 Task: Find connections with filter location Fengkou with filter topic #DigitalMarketingwith filter profile language English with filter current company LawSikho with filter school Dayananda Sagar College of Engineering, BANGALORE with filter industry Higher Education with filter service category Financial Accounting with filter keywords title Life Coach
Action: Mouse moved to (531, 43)
Screenshot: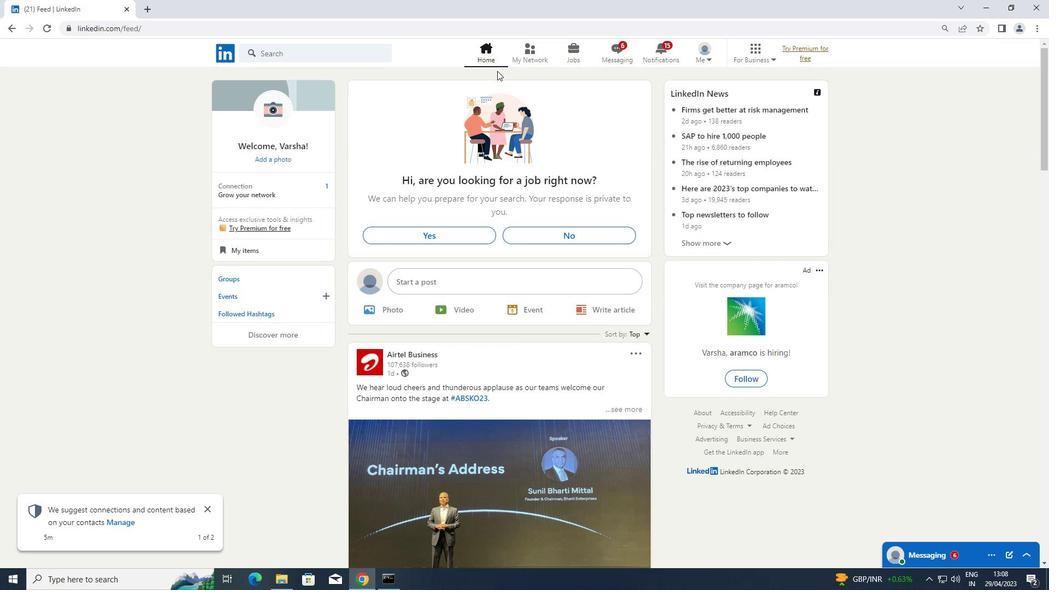 
Action: Mouse pressed left at (531, 43)
Screenshot: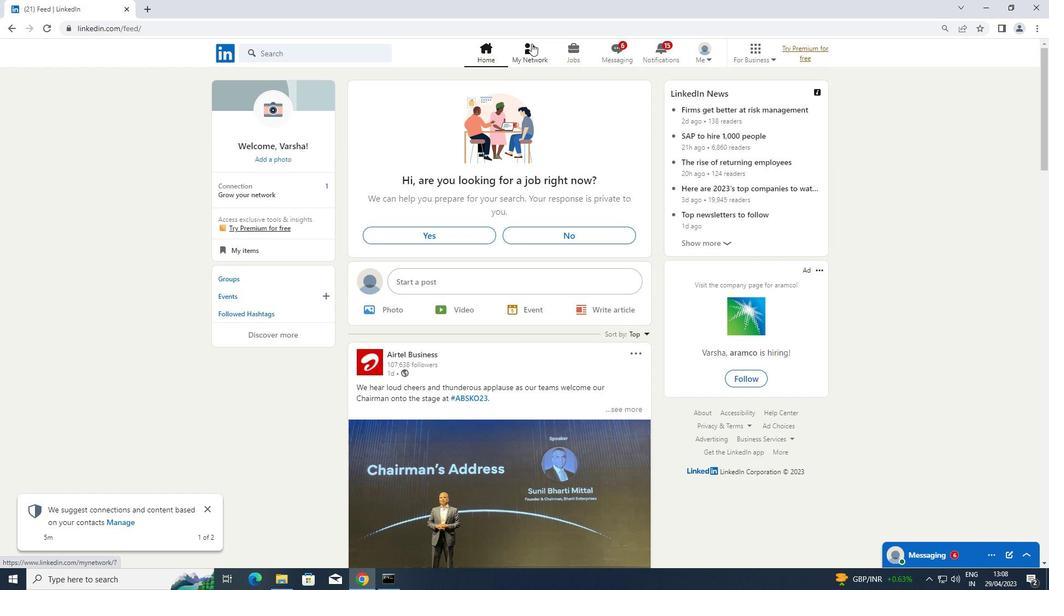 
Action: Mouse moved to (267, 114)
Screenshot: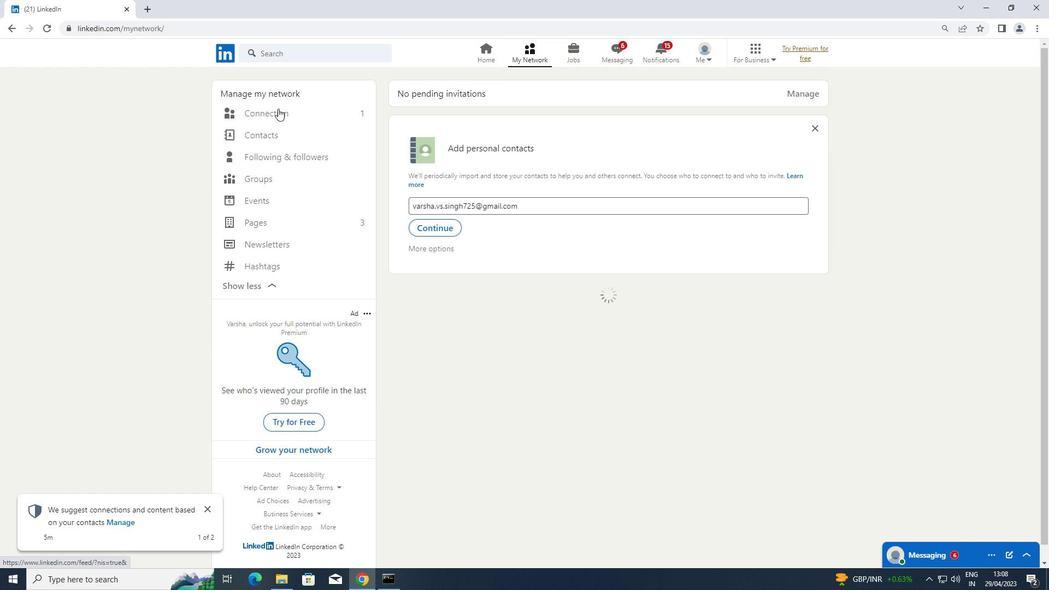 
Action: Mouse pressed left at (267, 114)
Screenshot: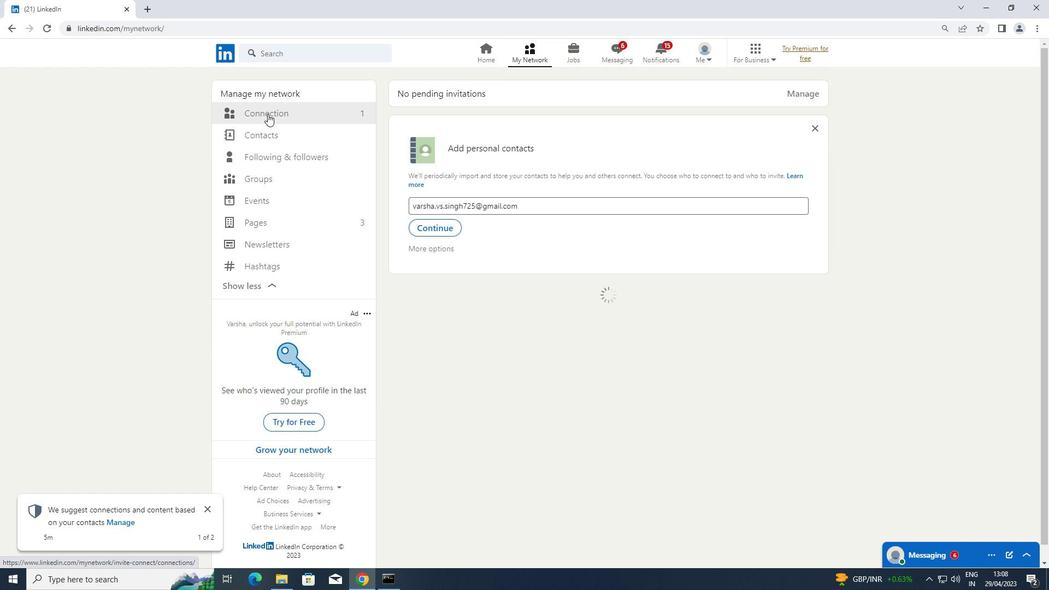 
Action: Mouse moved to (587, 114)
Screenshot: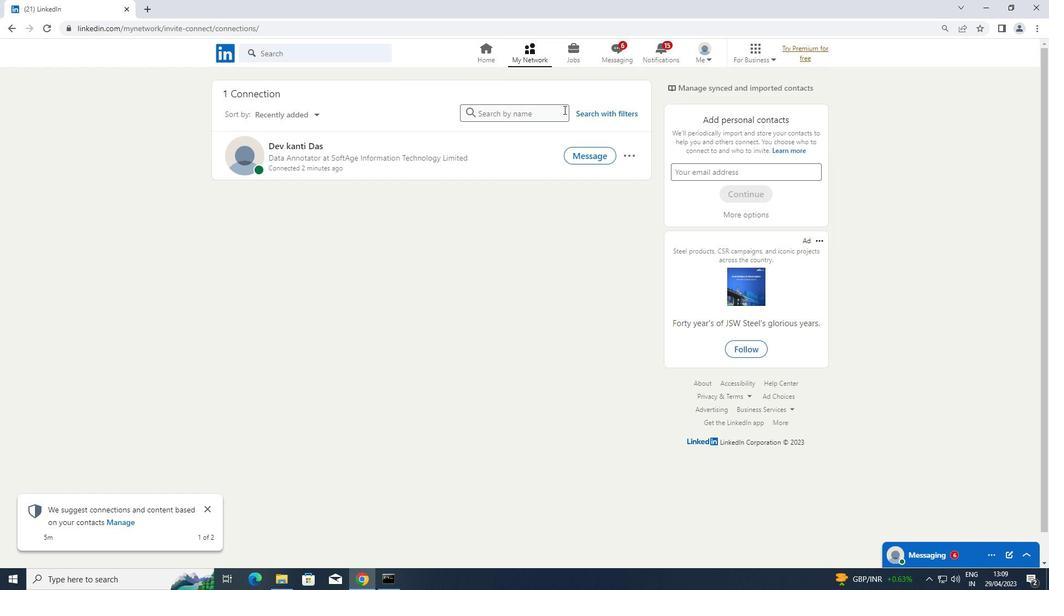 
Action: Mouse pressed left at (587, 114)
Screenshot: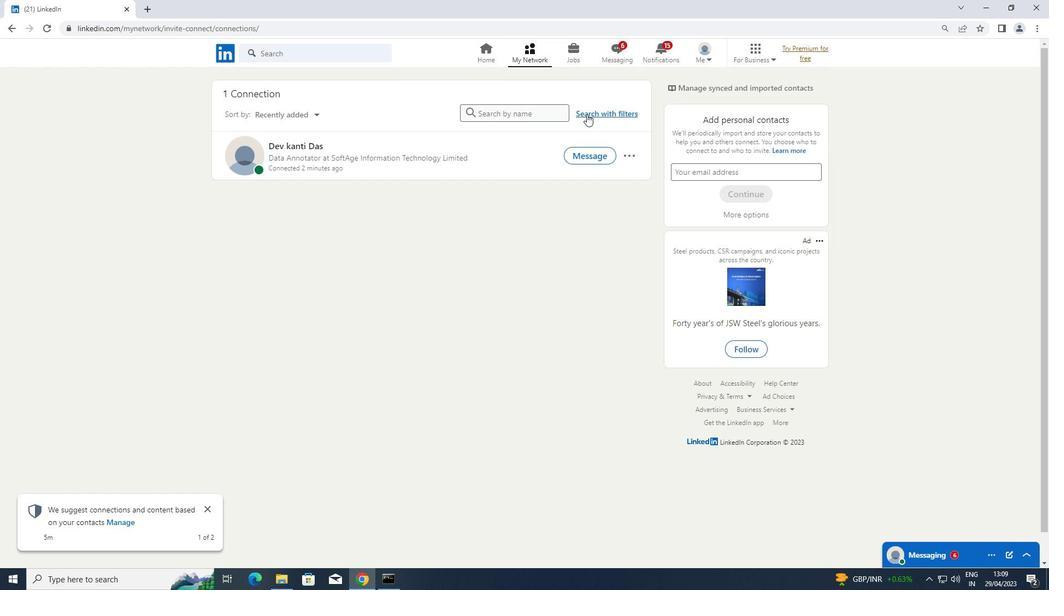 
Action: Mouse moved to (557, 81)
Screenshot: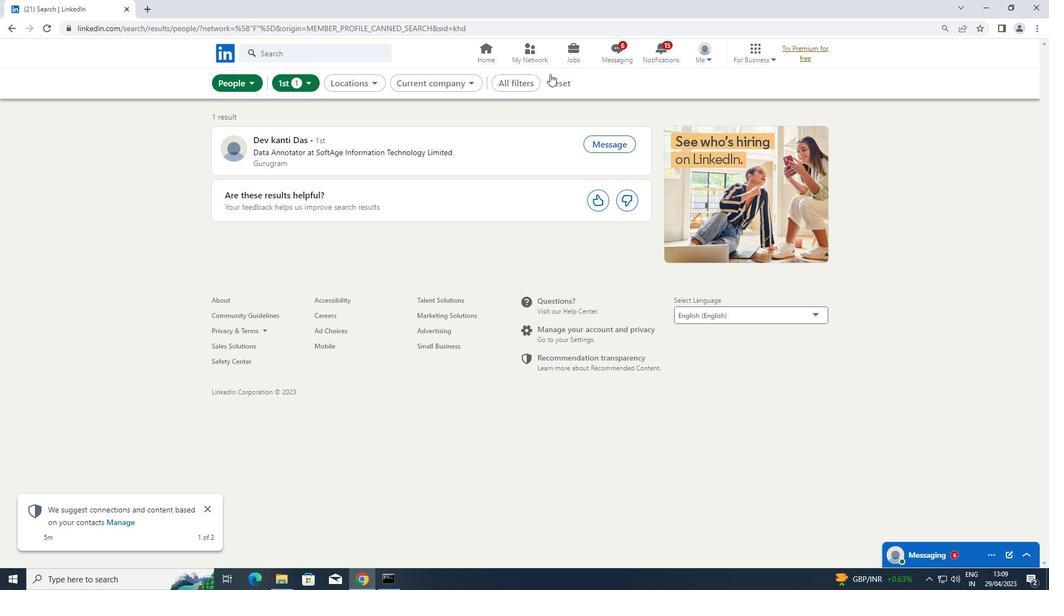 
Action: Mouse pressed left at (557, 81)
Screenshot: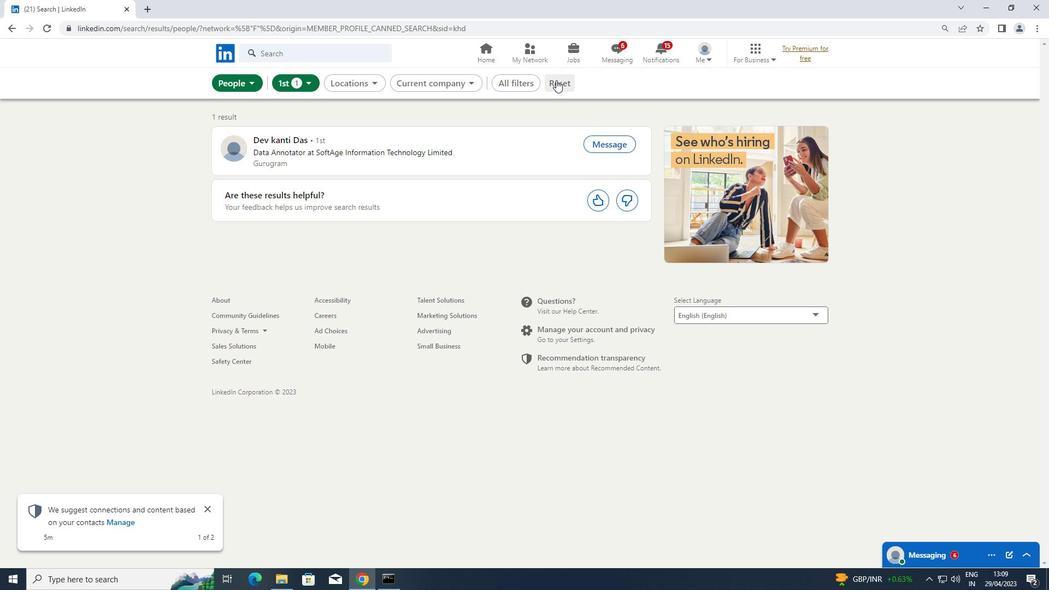 
Action: Mouse moved to (533, 84)
Screenshot: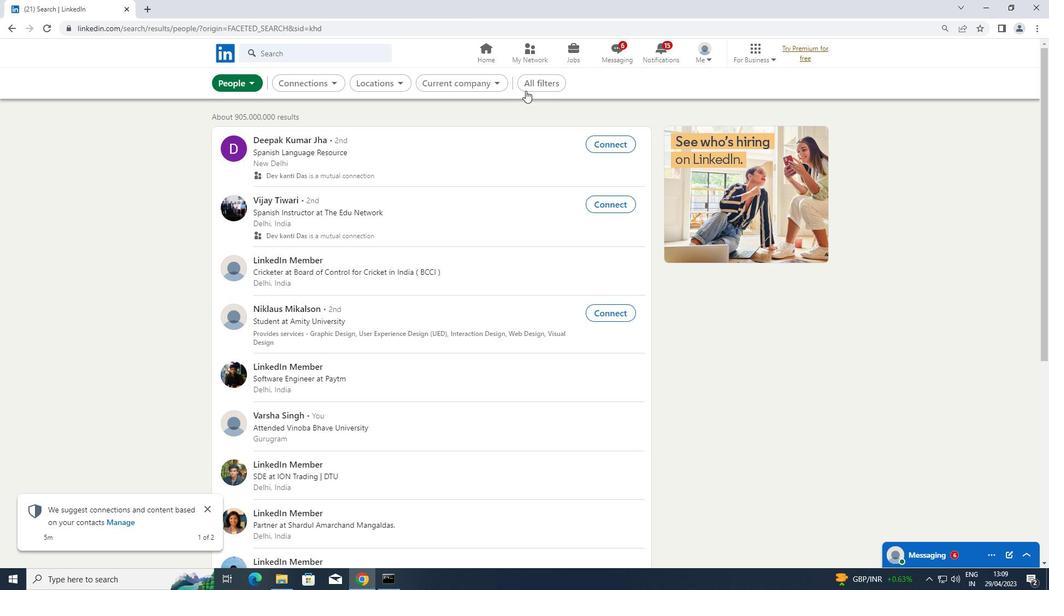
Action: Mouse pressed left at (533, 84)
Screenshot: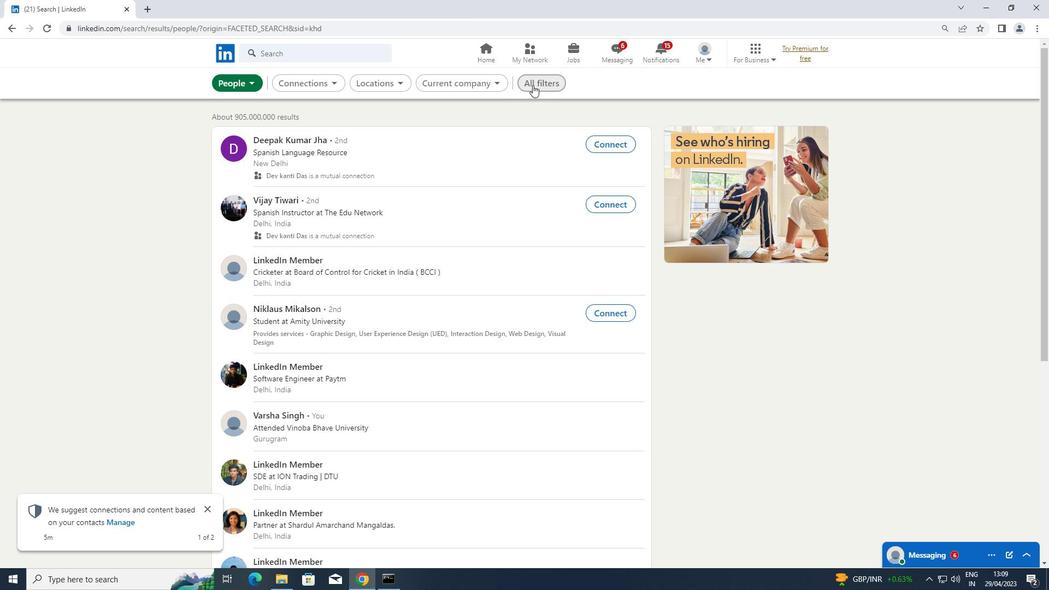 
Action: Mouse moved to (831, 240)
Screenshot: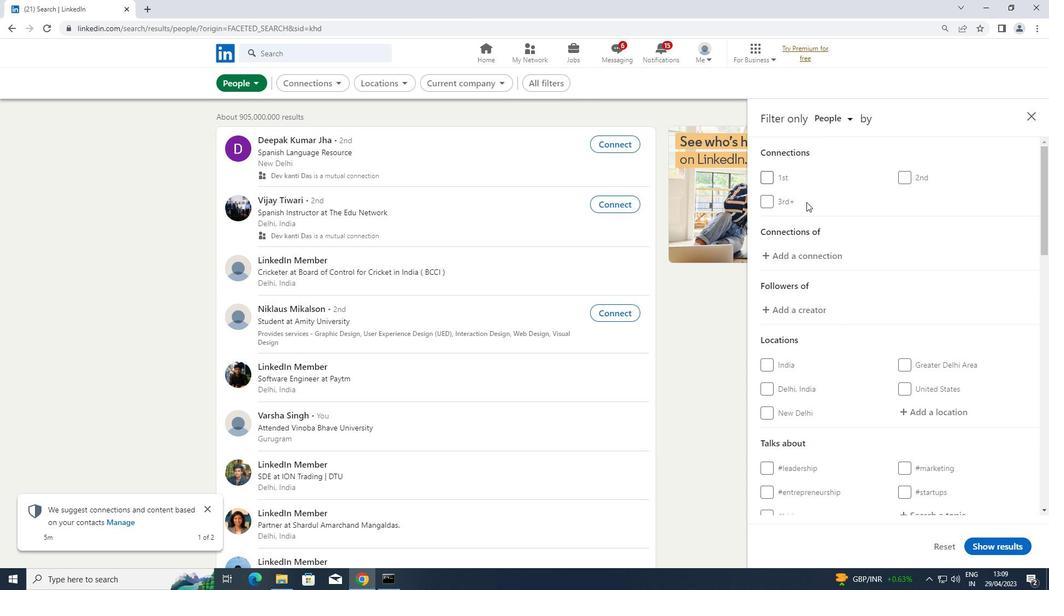 
Action: Mouse scrolled (831, 240) with delta (0, 0)
Screenshot: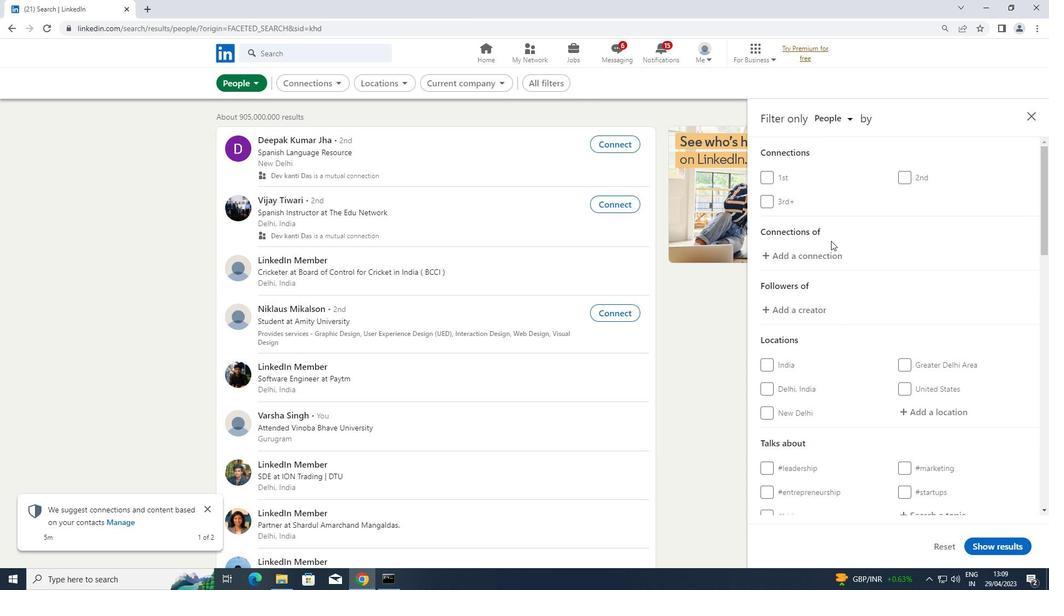 
Action: Mouse moved to (924, 357)
Screenshot: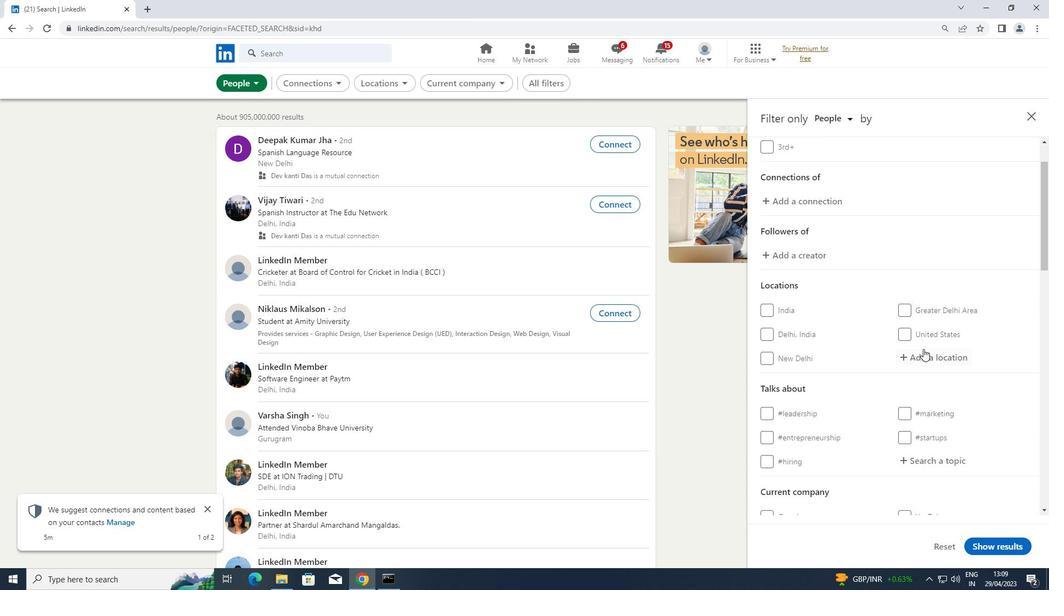 
Action: Mouse pressed left at (924, 357)
Screenshot: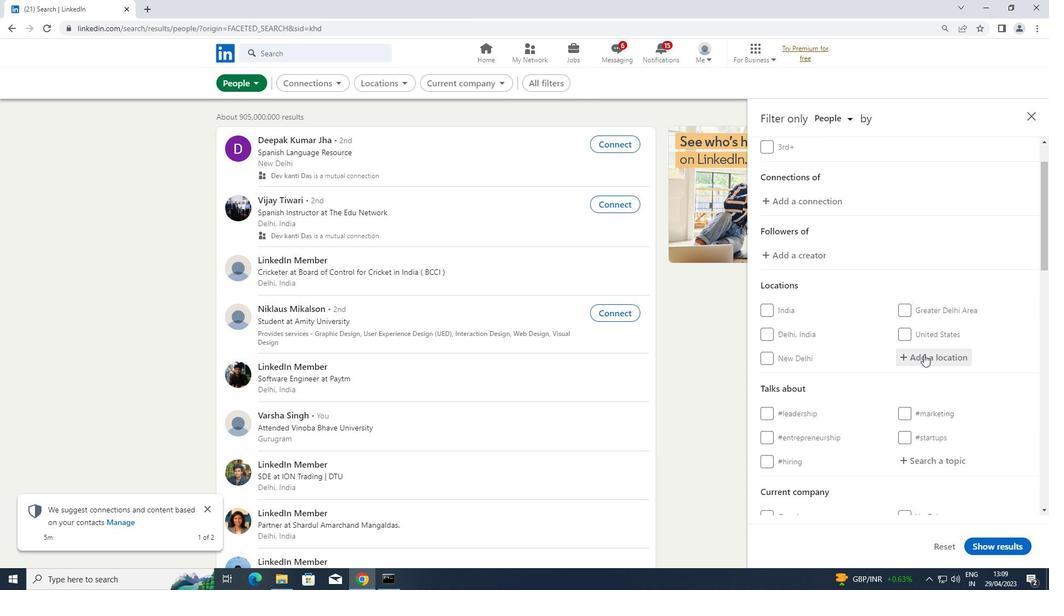 
Action: Key pressed <Key.shift>FENGKOU
Screenshot: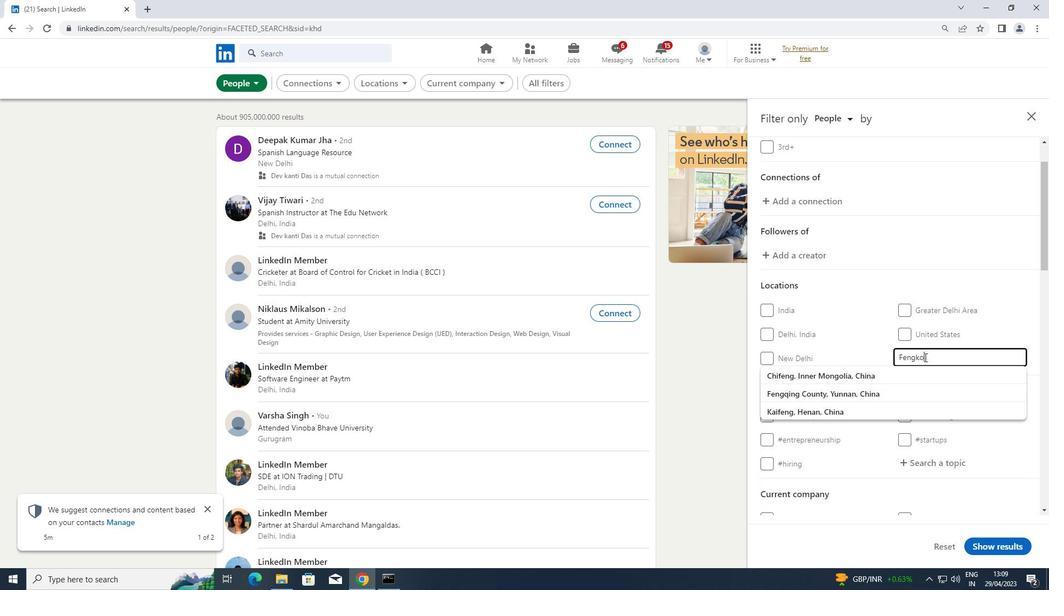 
Action: Mouse moved to (853, 366)
Screenshot: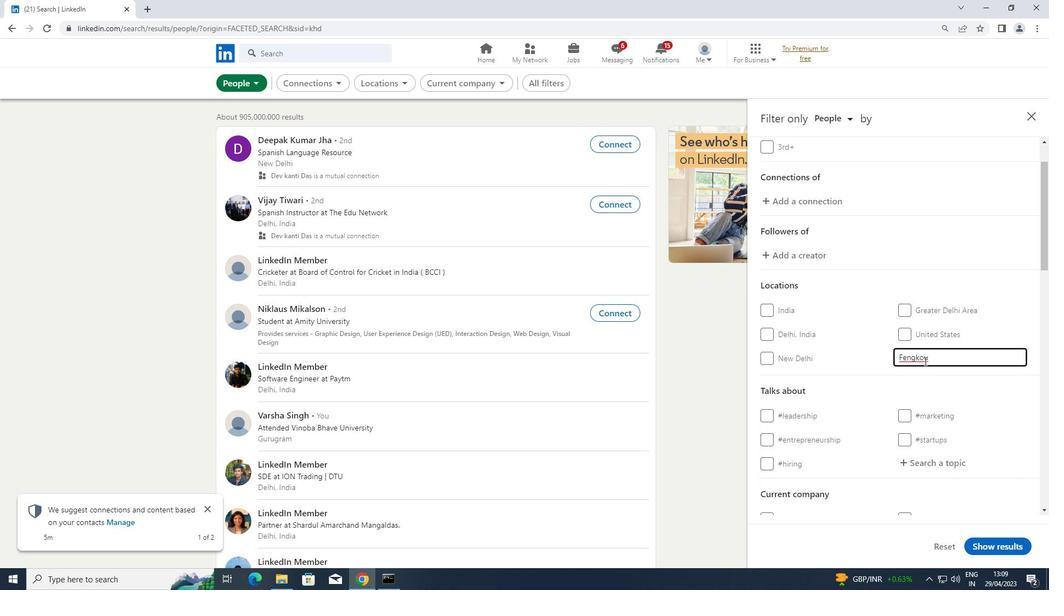
Action: Key pressed <Key.enter>
Screenshot: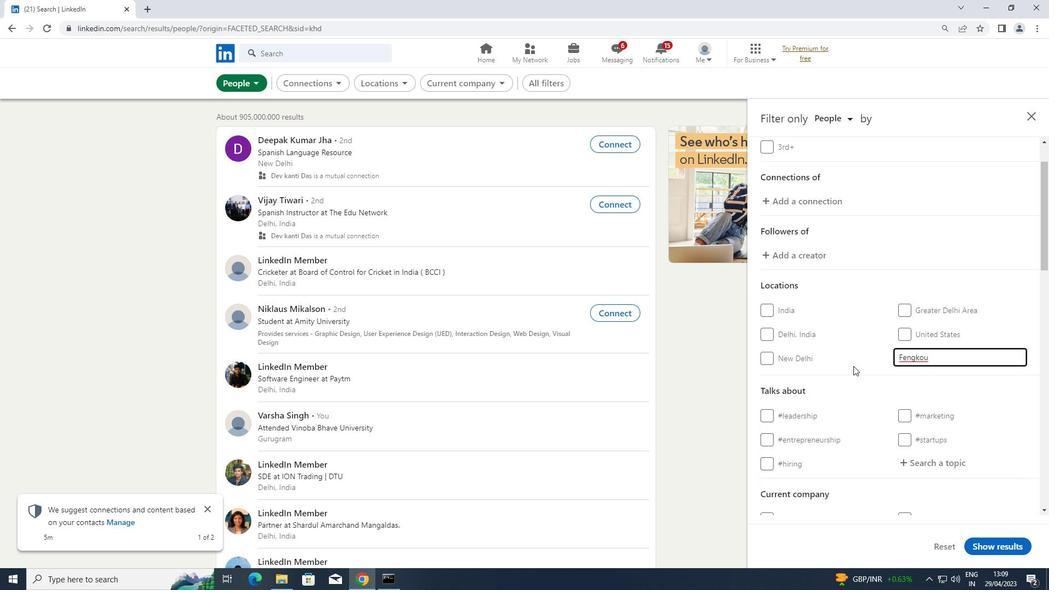 
Action: Mouse scrolled (853, 365) with delta (0, 0)
Screenshot: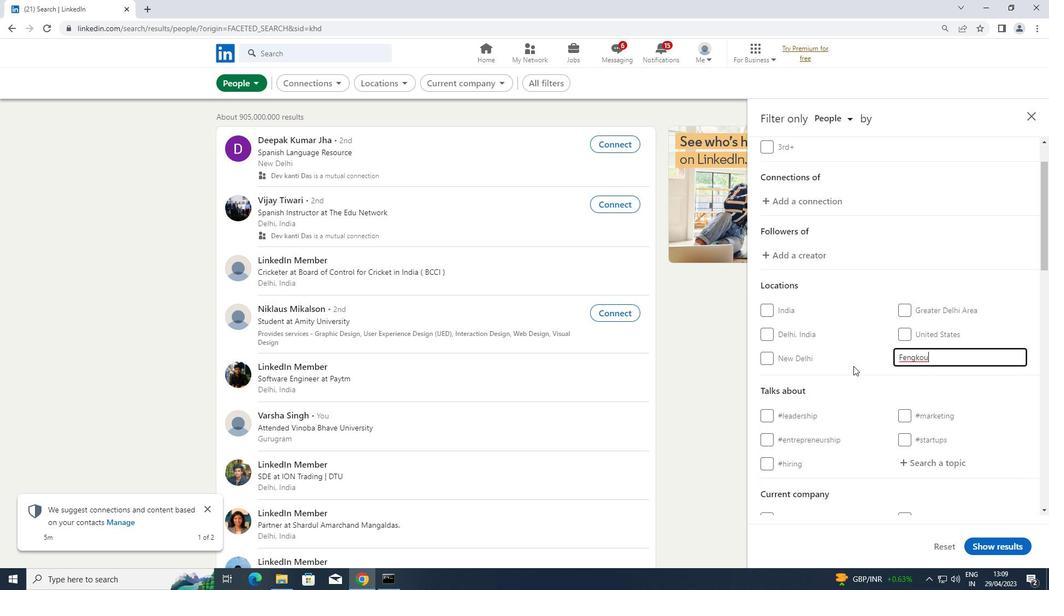 
Action: Mouse scrolled (853, 365) with delta (0, 0)
Screenshot: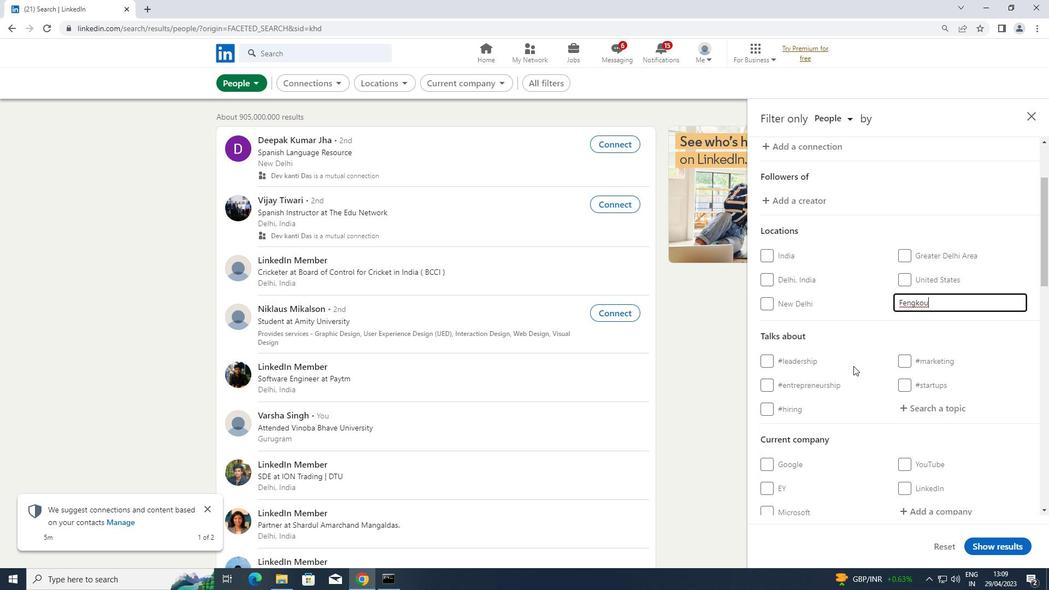 
Action: Mouse scrolled (853, 365) with delta (0, 0)
Screenshot: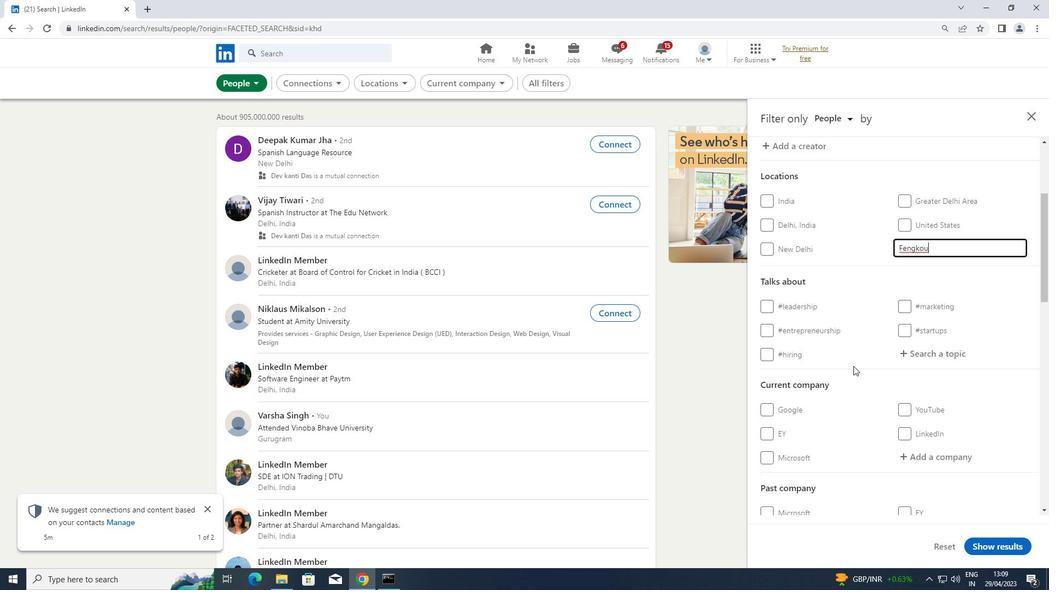 
Action: Mouse scrolled (853, 365) with delta (0, 0)
Screenshot: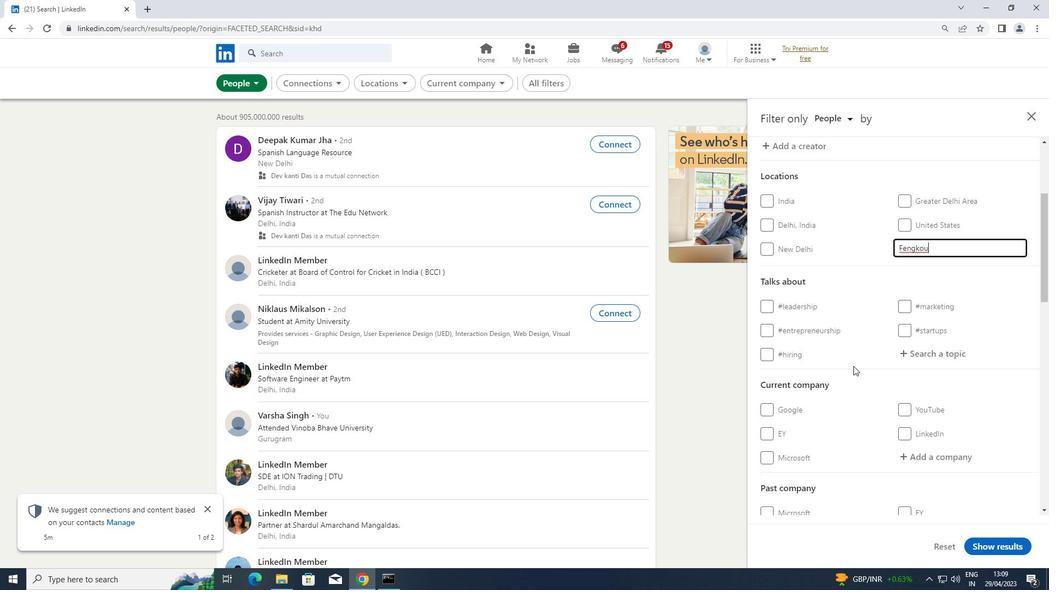
Action: Mouse moved to (931, 244)
Screenshot: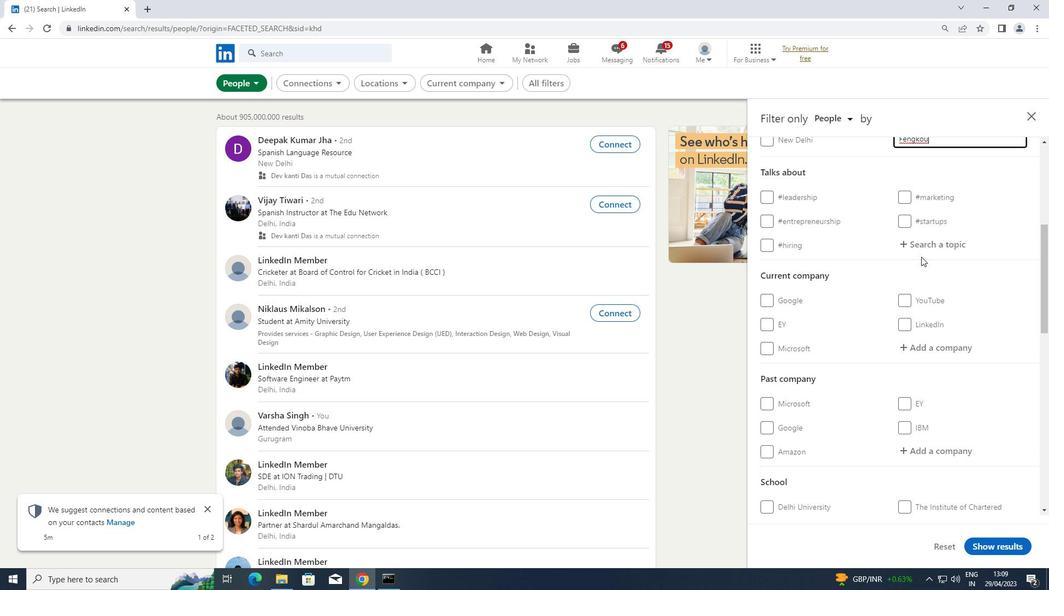
Action: Mouse pressed left at (931, 244)
Screenshot: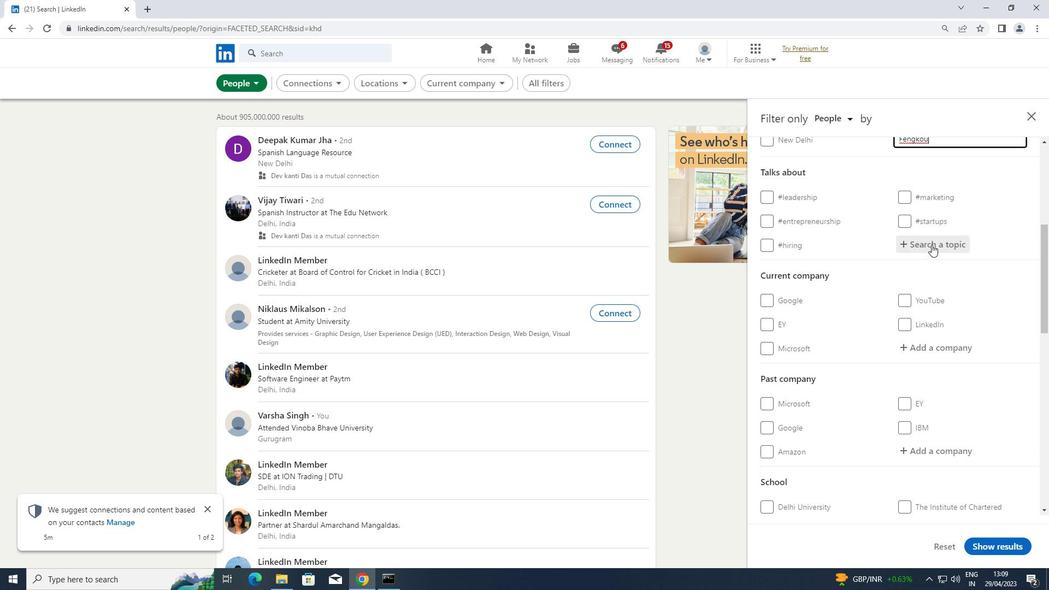 
Action: Key pressed <Key.shift>#<Key.shift>DIGITAL<Key.shift>MARKETING
Screenshot: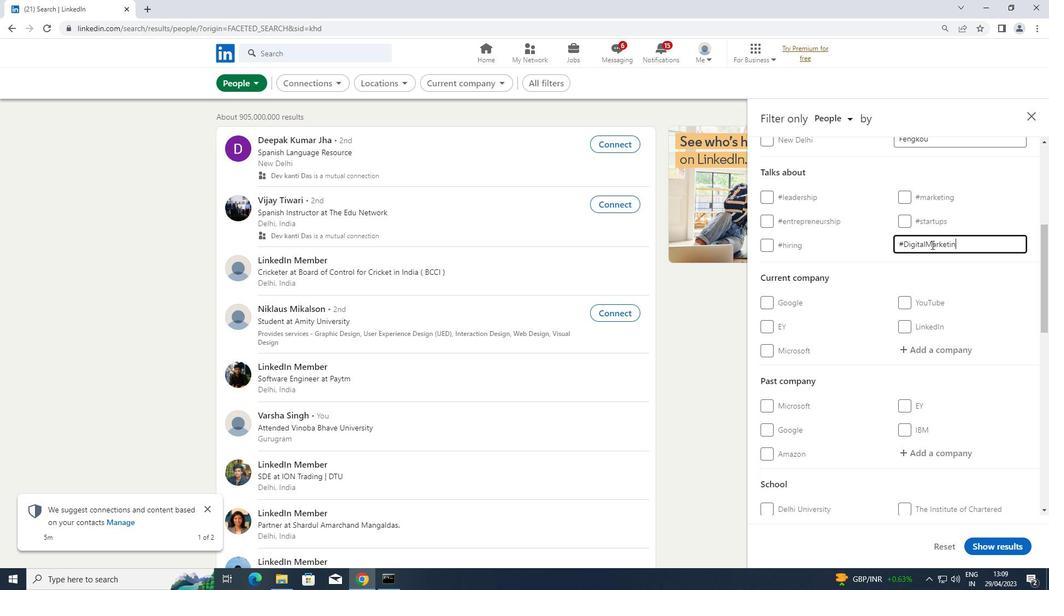 
Action: Mouse scrolled (931, 244) with delta (0, 0)
Screenshot: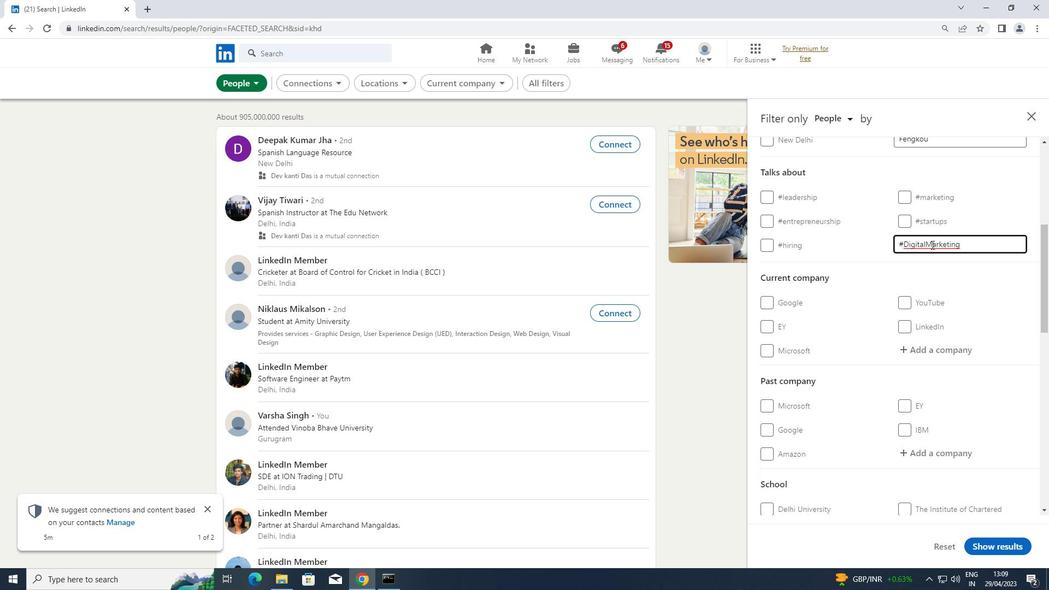 
Action: Mouse scrolled (931, 244) with delta (0, 0)
Screenshot: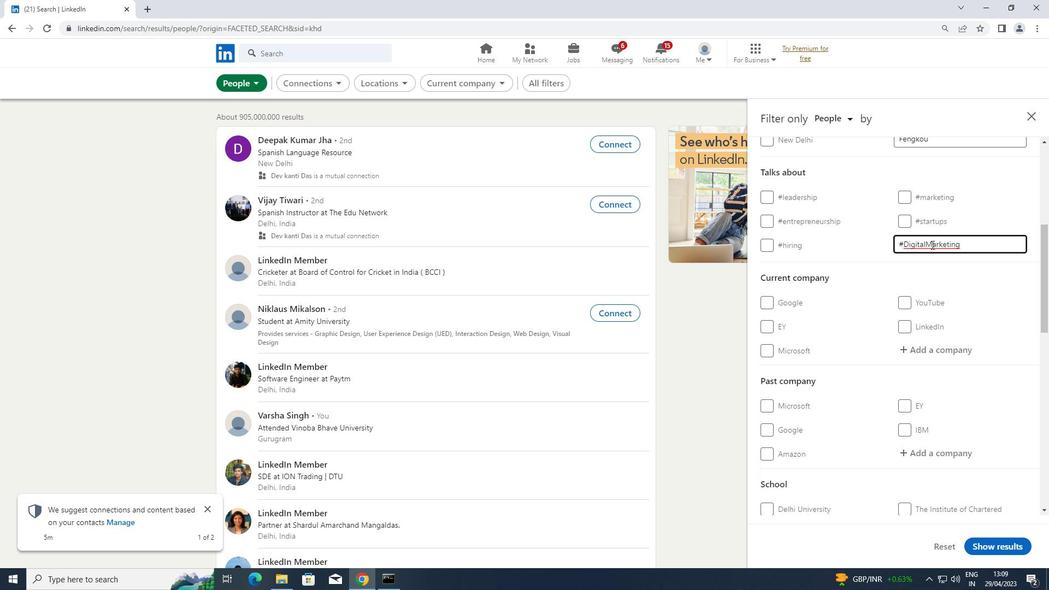 
Action: Mouse scrolled (931, 244) with delta (0, 0)
Screenshot: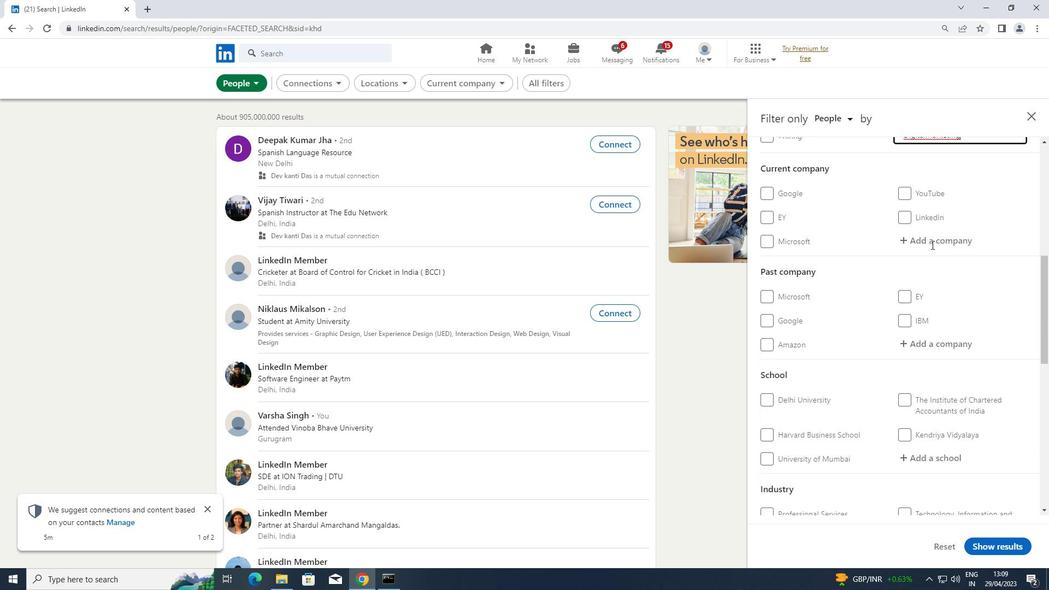 
Action: Mouse scrolled (931, 244) with delta (0, 0)
Screenshot: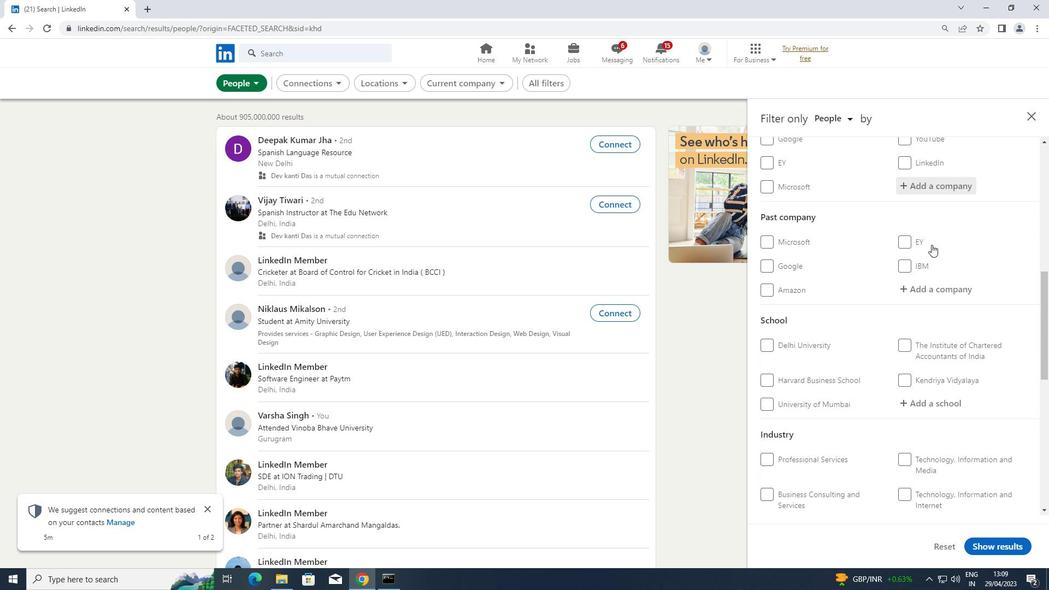 
Action: Mouse scrolled (931, 244) with delta (0, 0)
Screenshot: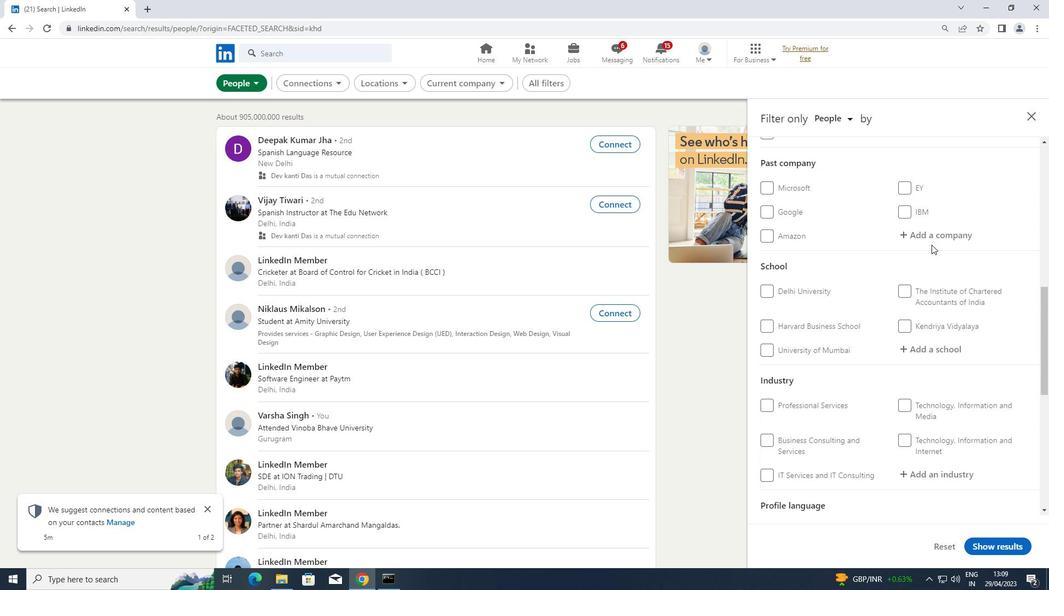 
Action: Mouse scrolled (931, 244) with delta (0, 0)
Screenshot: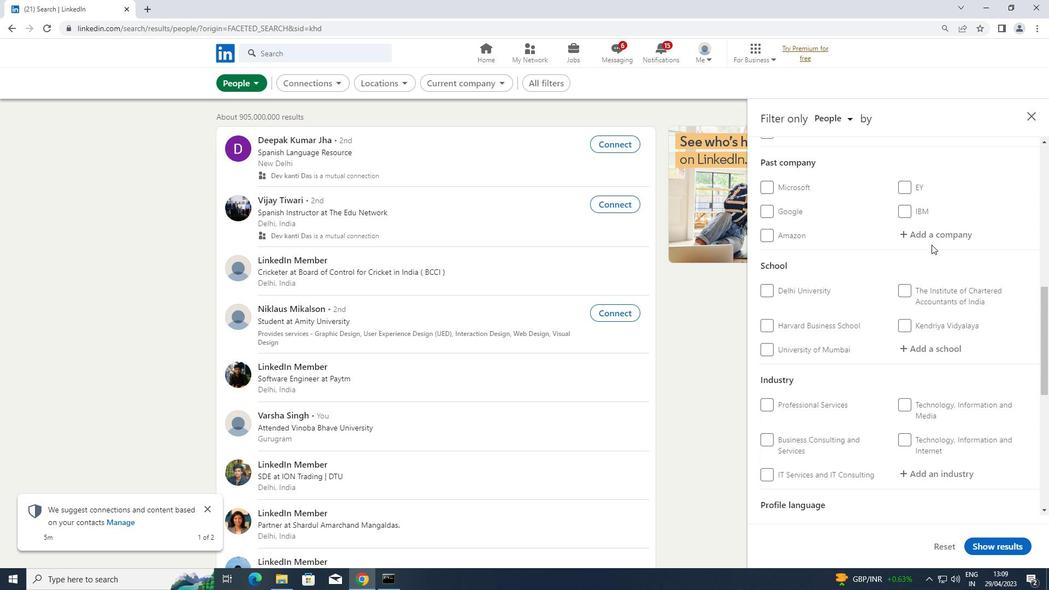 
Action: Mouse scrolled (931, 244) with delta (0, 0)
Screenshot: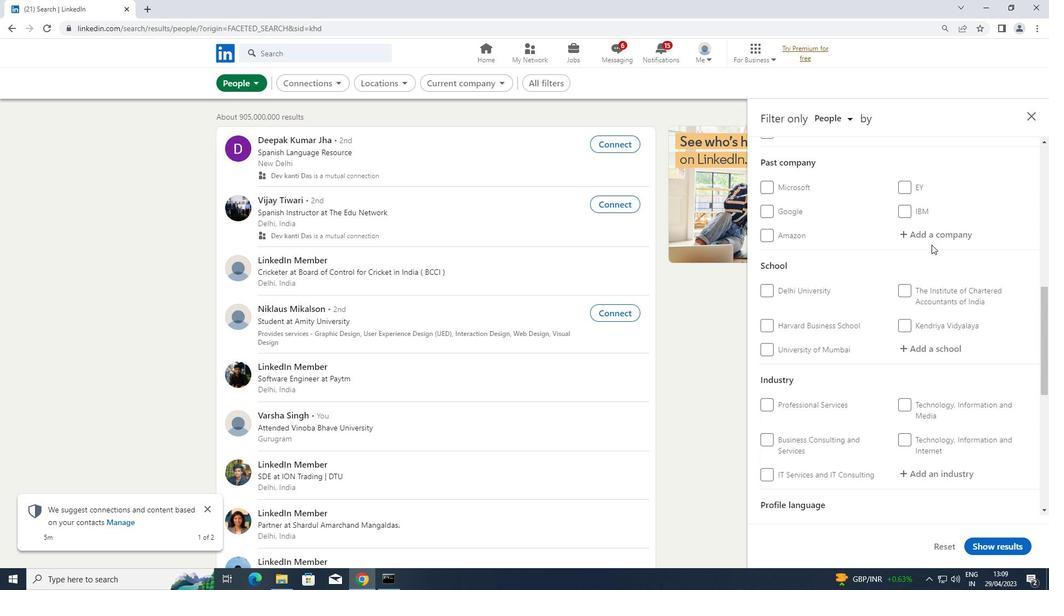 
Action: Mouse scrolled (931, 244) with delta (0, 0)
Screenshot: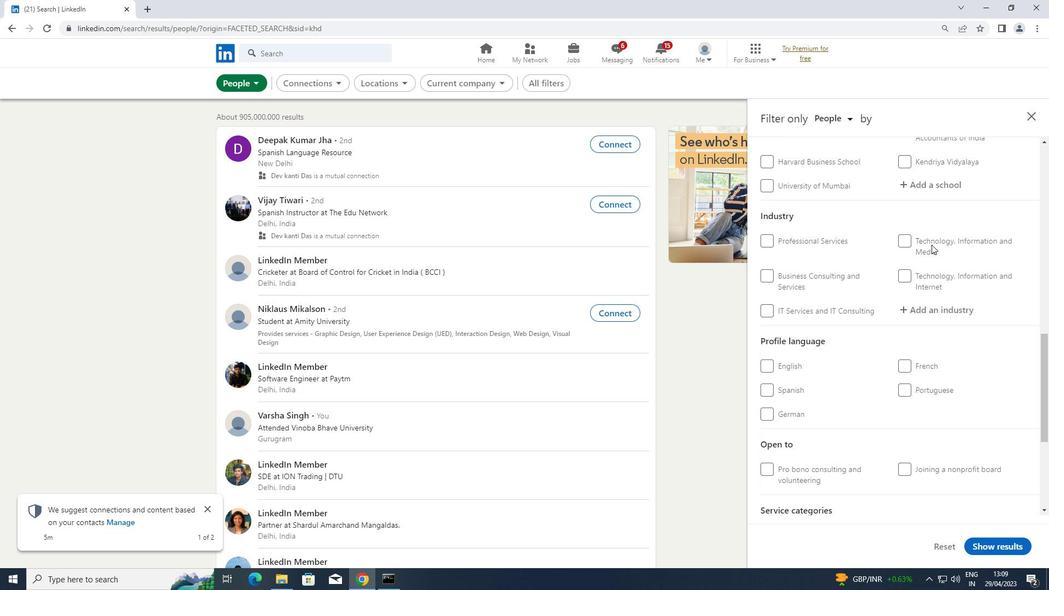 
Action: Mouse scrolled (931, 244) with delta (0, 0)
Screenshot: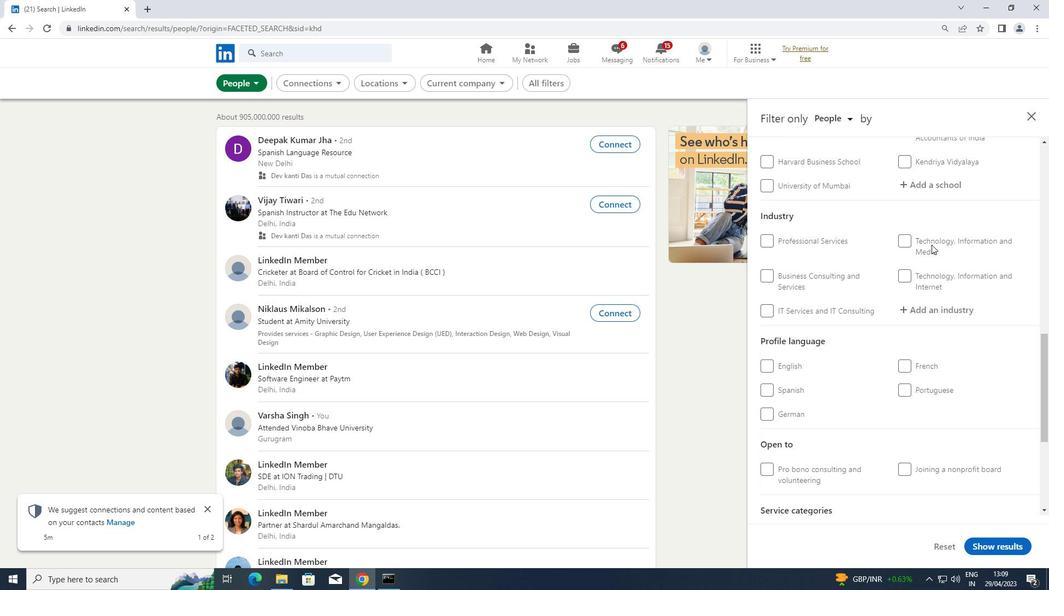 
Action: Mouse moved to (768, 257)
Screenshot: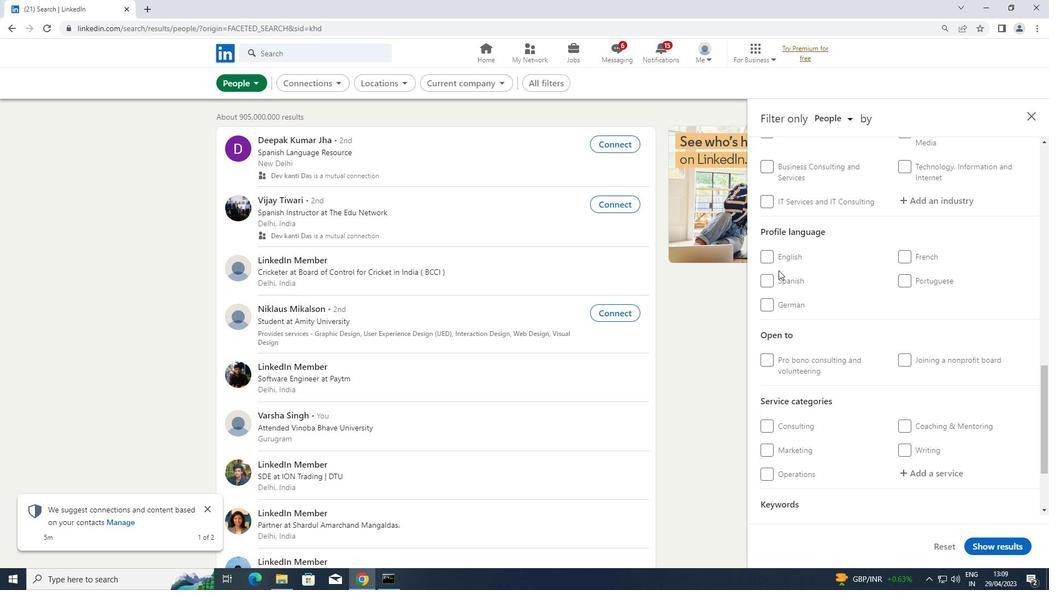 
Action: Mouse pressed left at (768, 257)
Screenshot: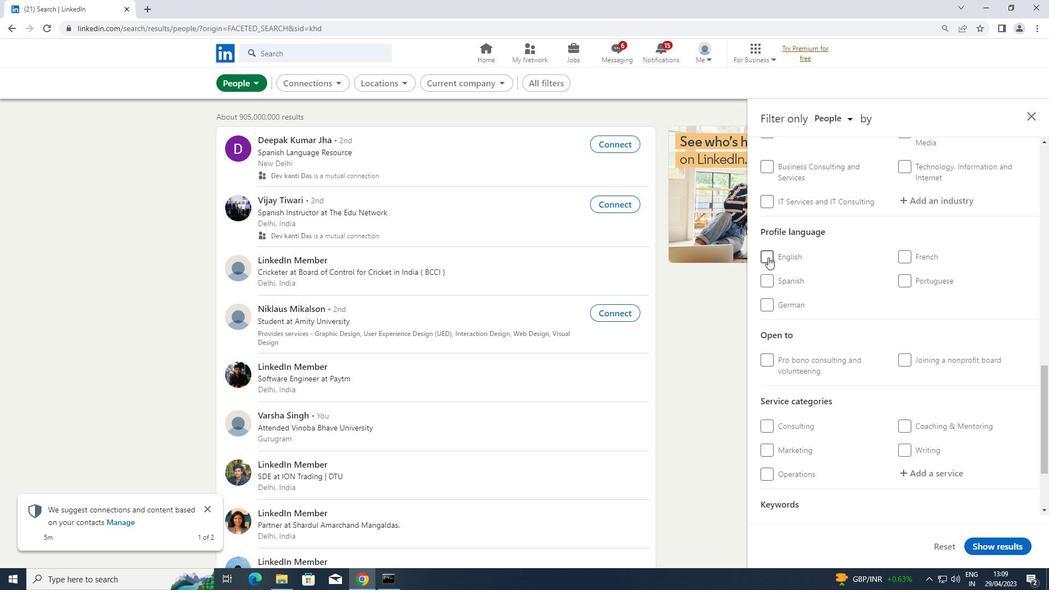 
Action: Mouse moved to (905, 259)
Screenshot: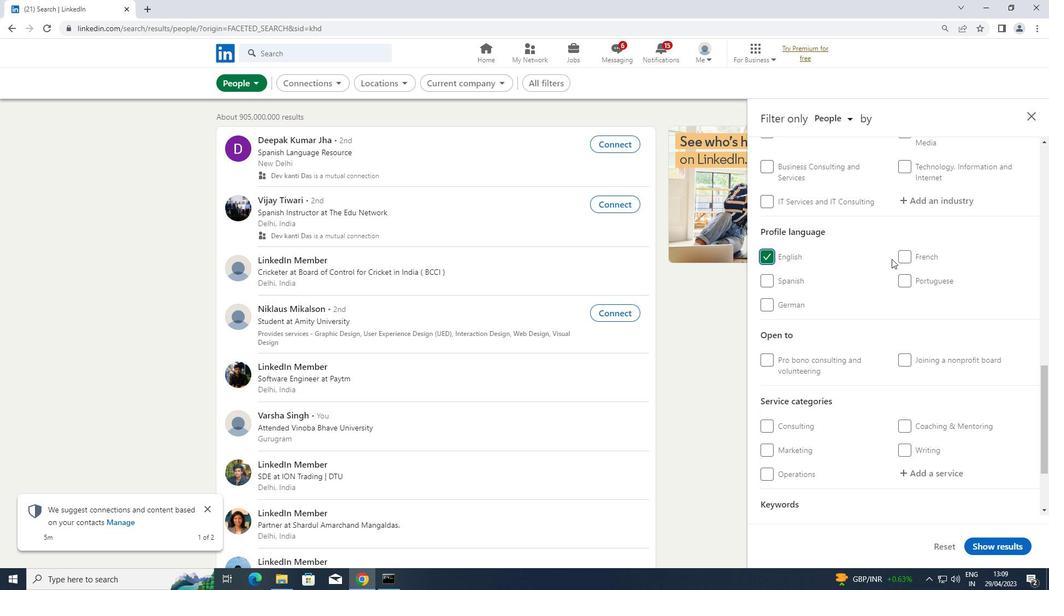 
Action: Mouse scrolled (905, 259) with delta (0, 0)
Screenshot: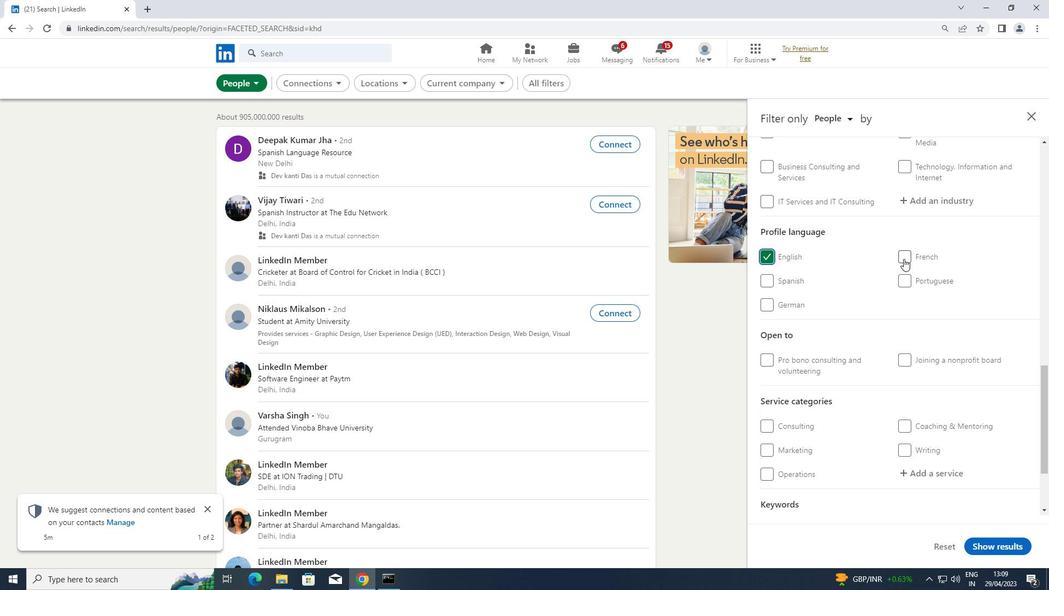 
Action: Mouse scrolled (905, 259) with delta (0, 0)
Screenshot: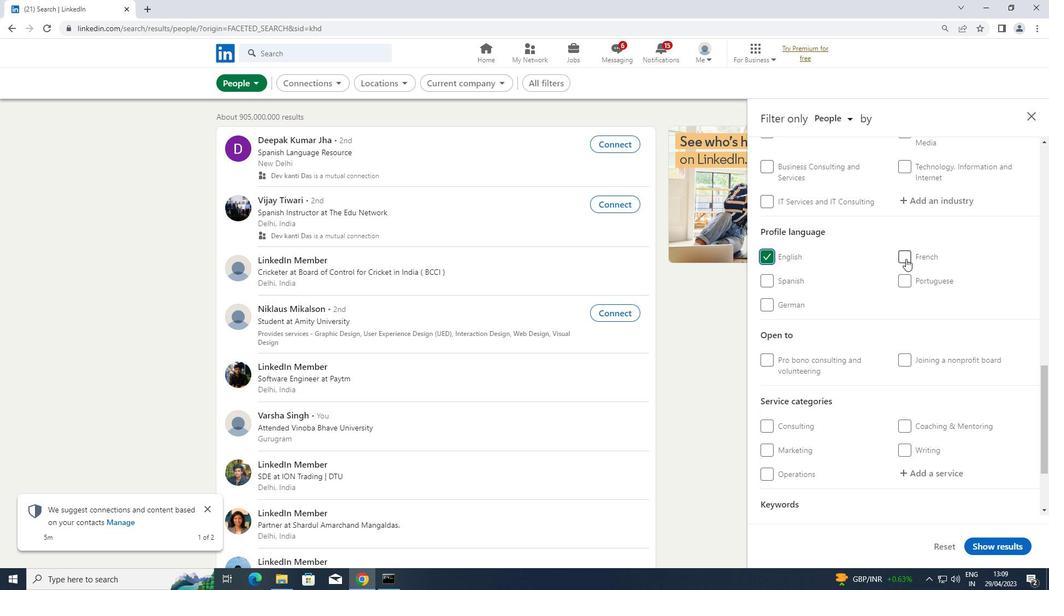 
Action: Mouse scrolled (905, 259) with delta (0, 0)
Screenshot: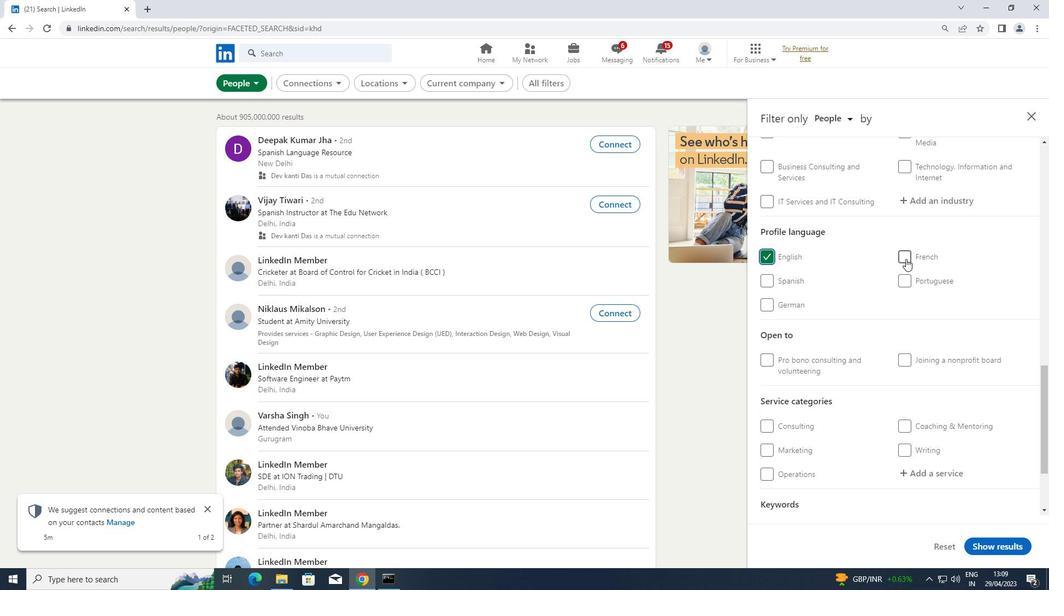 
Action: Mouse scrolled (905, 259) with delta (0, 0)
Screenshot: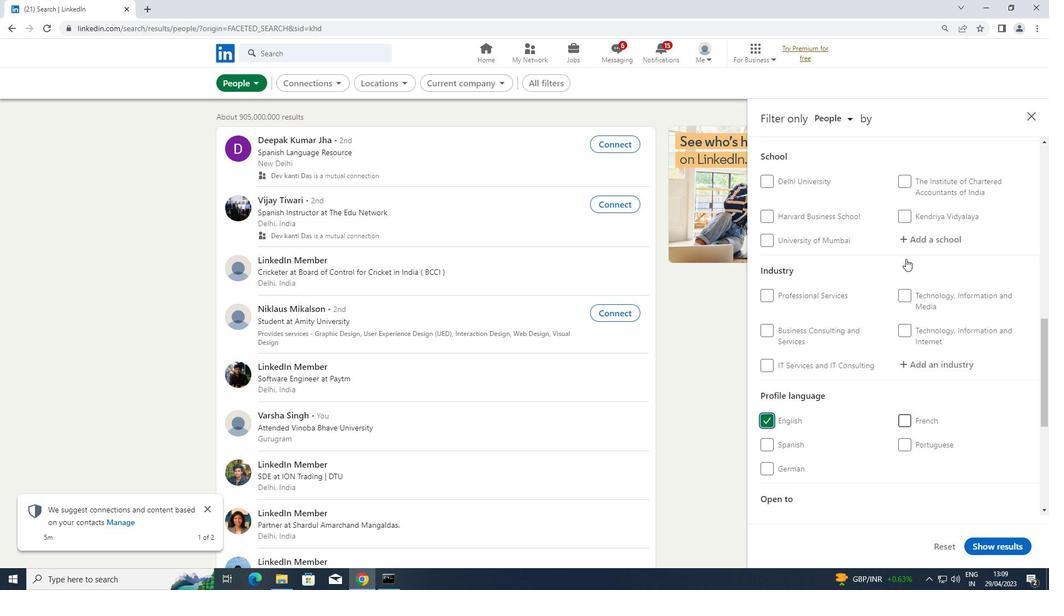 
Action: Mouse moved to (905, 259)
Screenshot: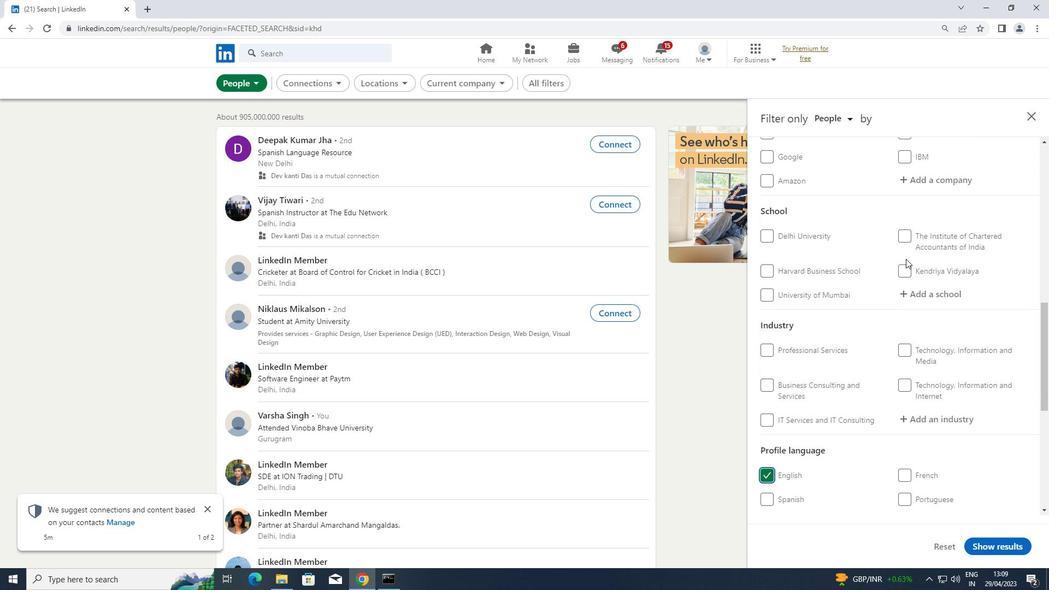 
Action: Mouse scrolled (905, 259) with delta (0, 0)
Screenshot: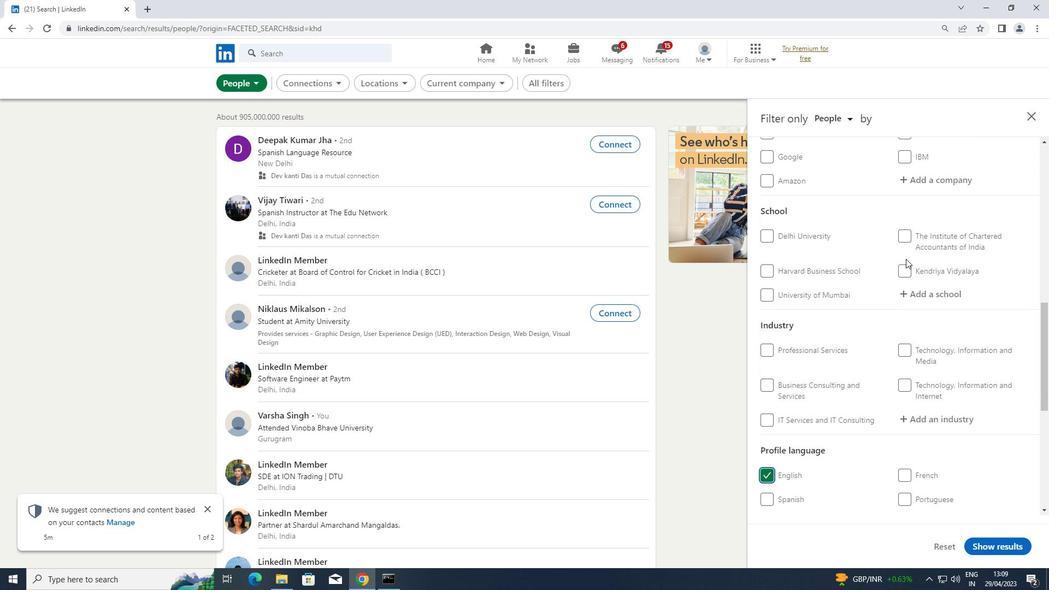 
Action: Mouse scrolled (905, 259) with delta (0, 0)
Screenshot: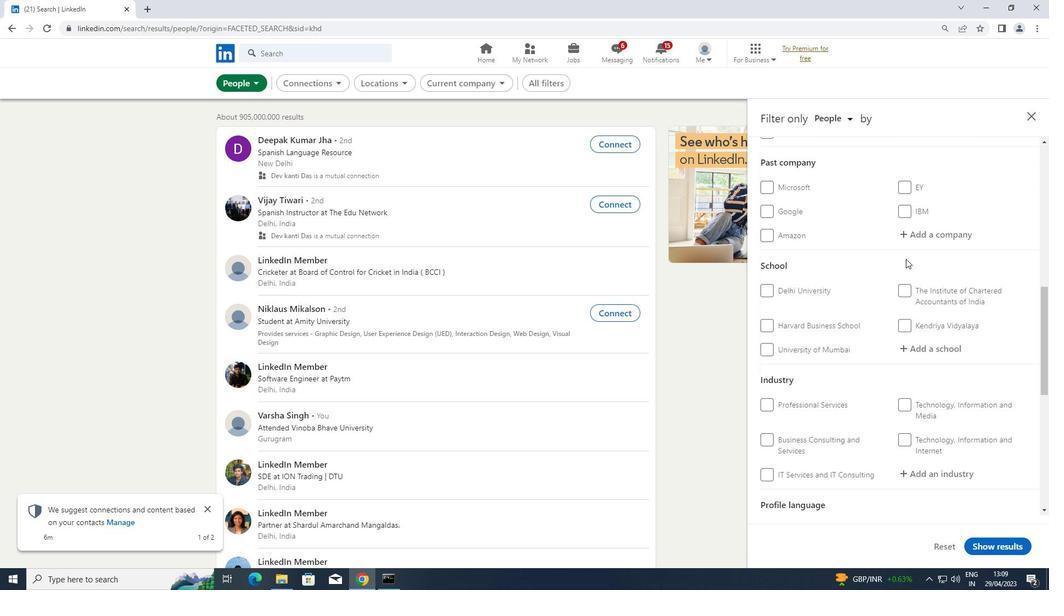 
Action: Mouse moved to (933, 214)
Screenshot: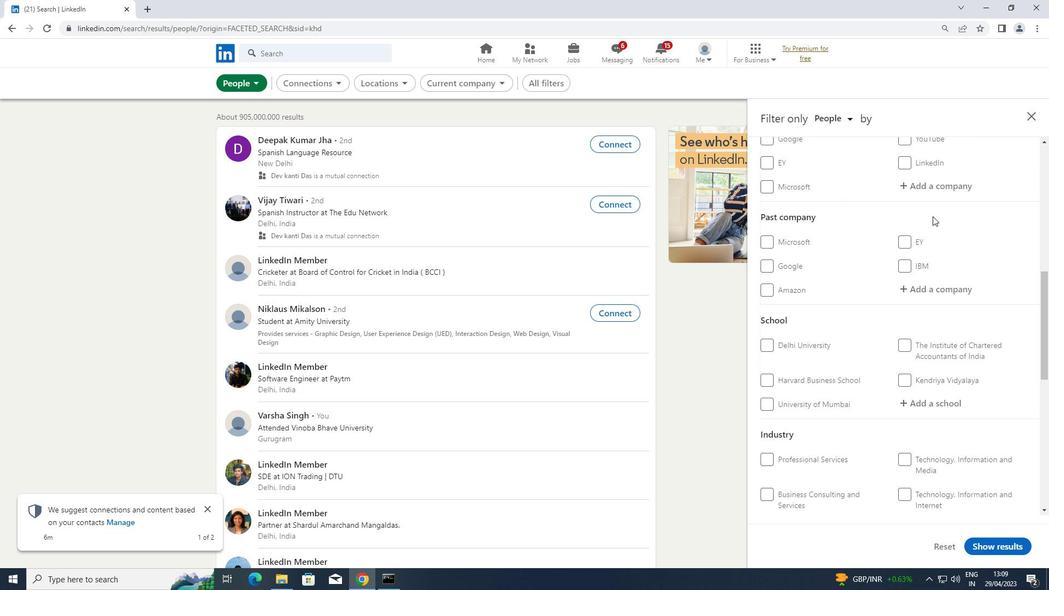 
Action: Mouse scrolled (933, 215) with delta (0, 0)
Screenshot: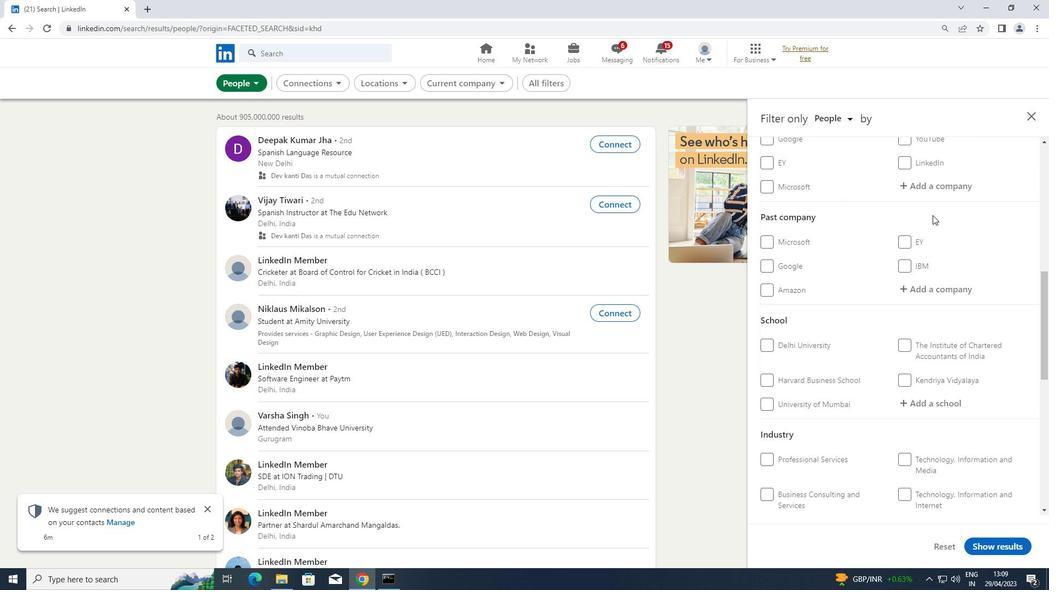 
Action: Mouse moved to (935, 234)
Screenshot: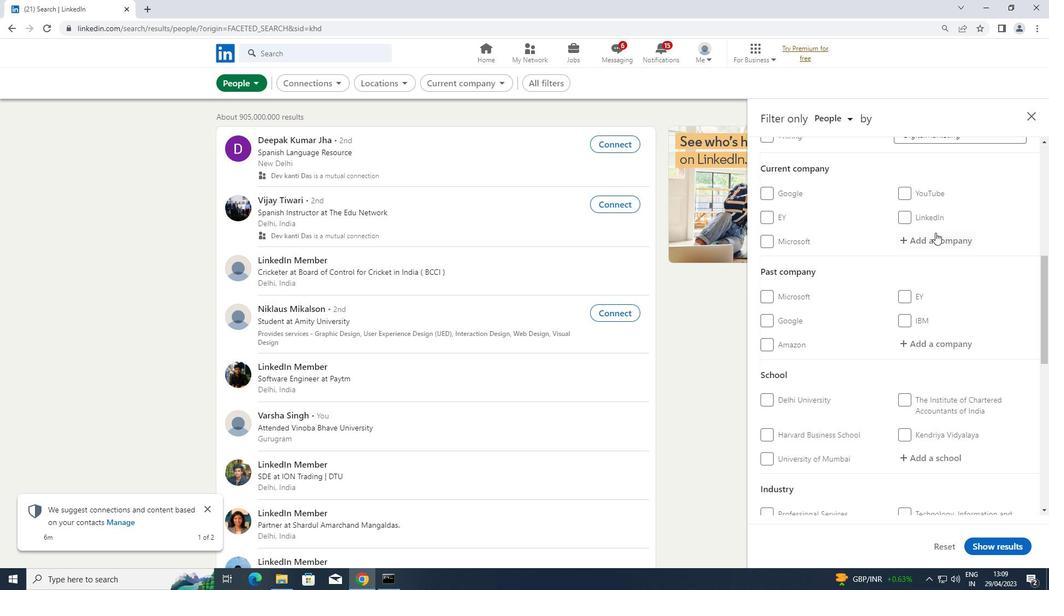 
Action: Mouse pressed left at (935, 234)
Screenshot: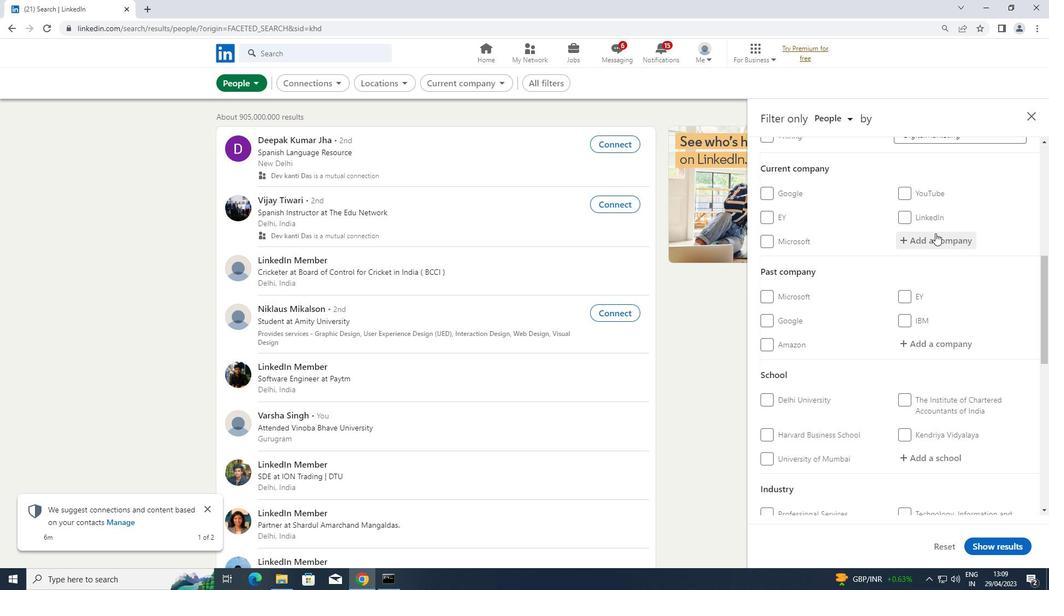 
Action: Key pressed <Key.shift>LAW<Key.shift>SIKHO
Screenshot: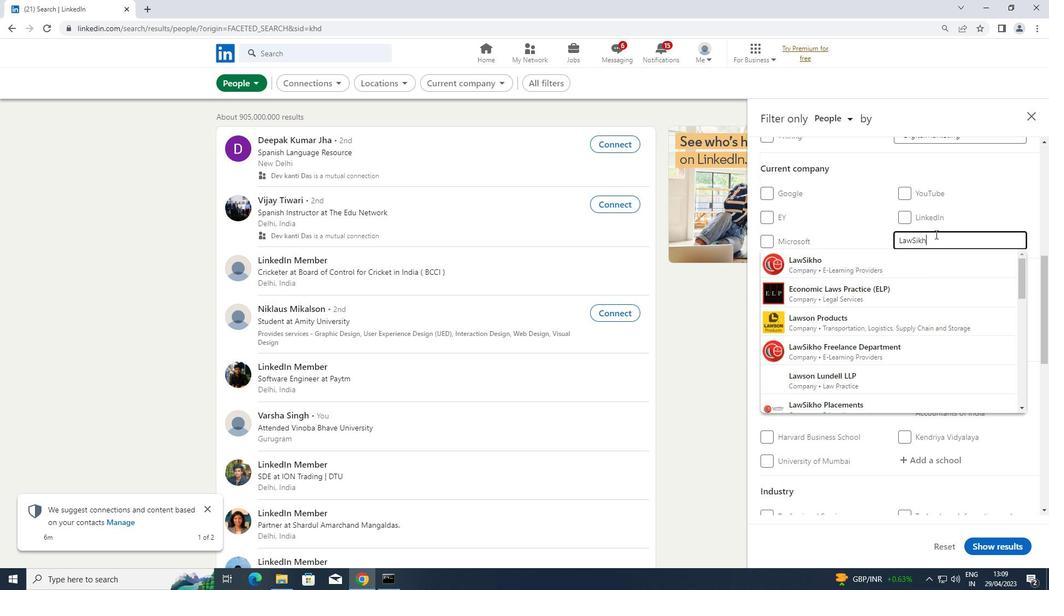 
Action: Mouse moved to (874, 269)
Screenshot: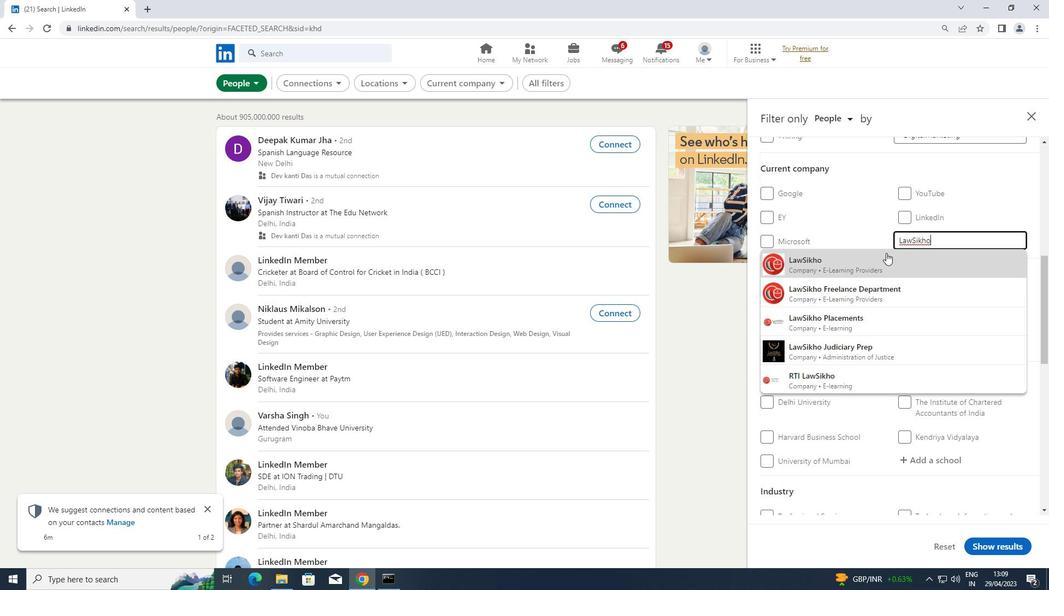 
Action: Mouse pressed left at (874, 269)
Screenshot: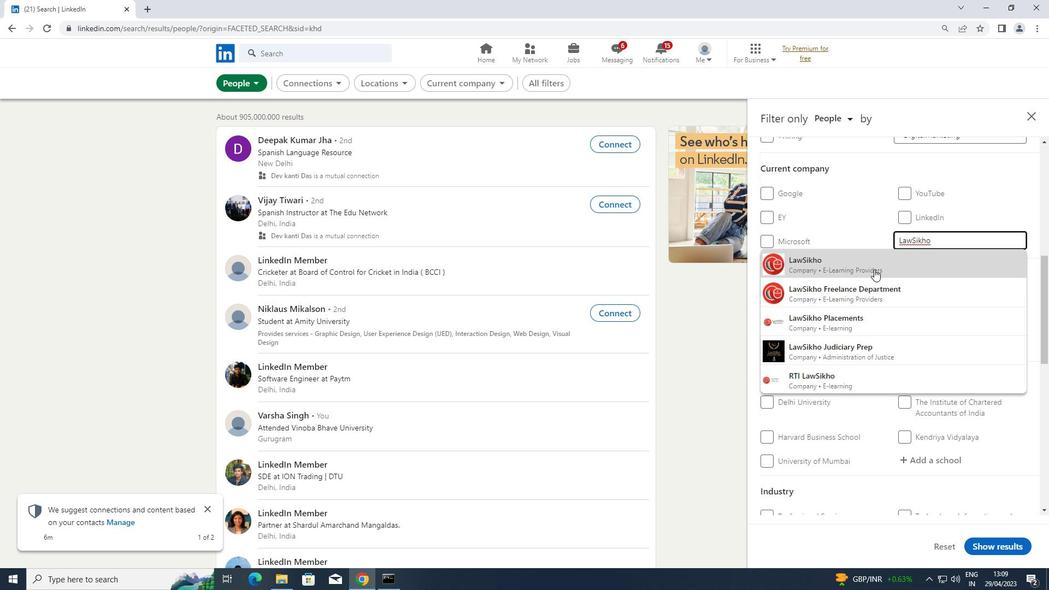 
Action: Mouse scrolled (874, 268) with delta (0, 0)
Screenshot: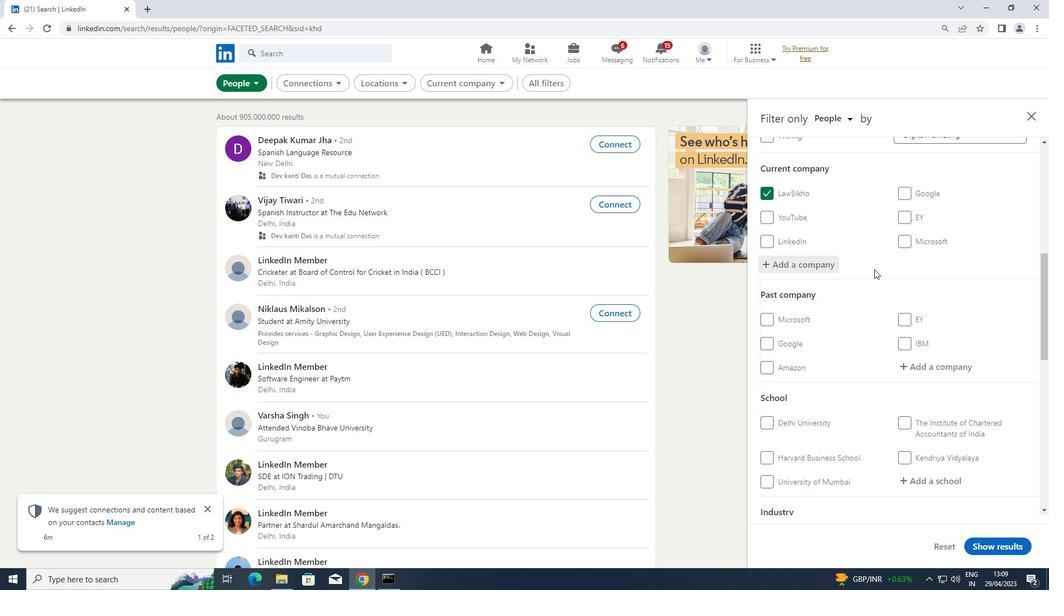 
Action: Mouse scrolled (874, 268) with delta (0, 0)
Screenshot: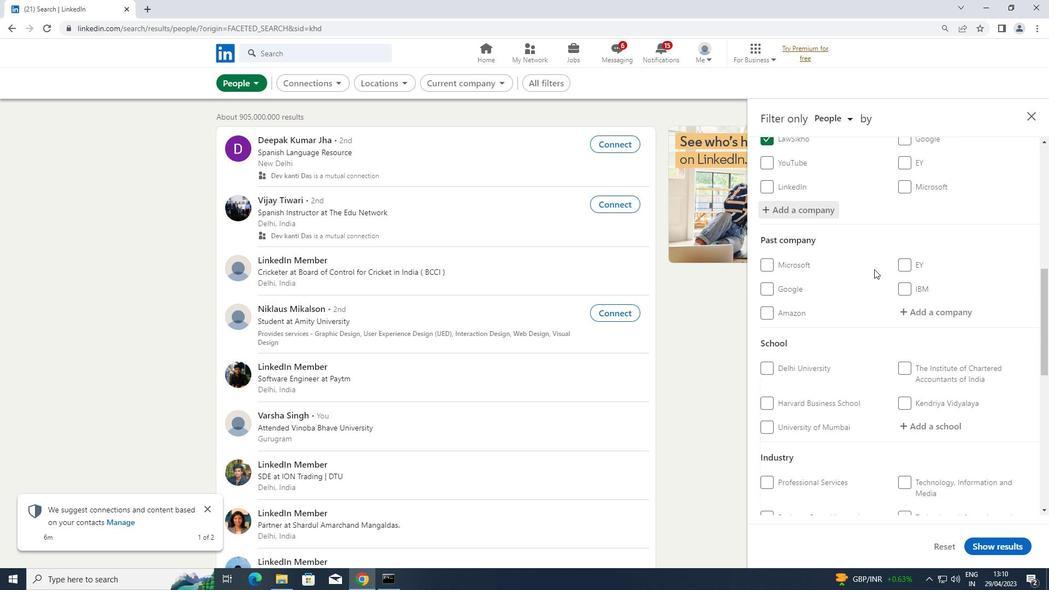 
Action: Mouse moved to (948, 372)
Screenshot: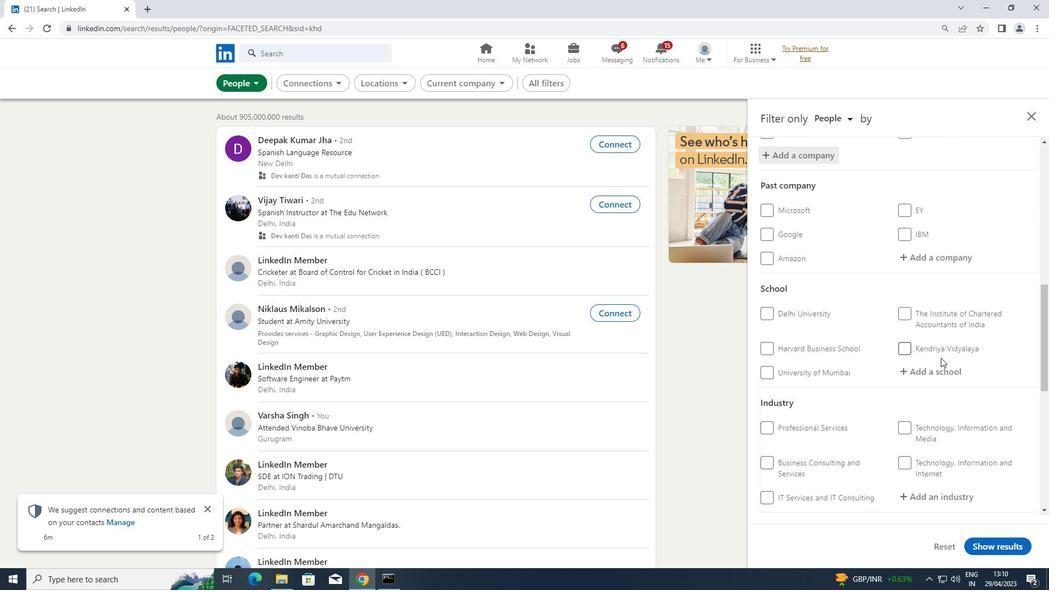 
Action: Mouse pressed left at (948, 372)
Screenshot: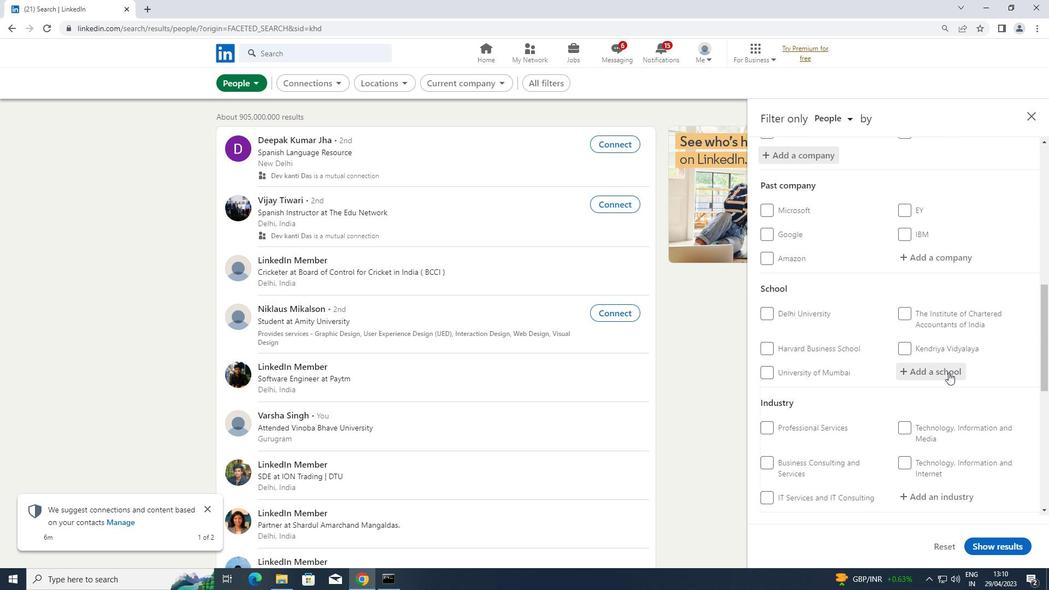 
Action: Key pressed <Key.shift>DAYANAND
Screenshot: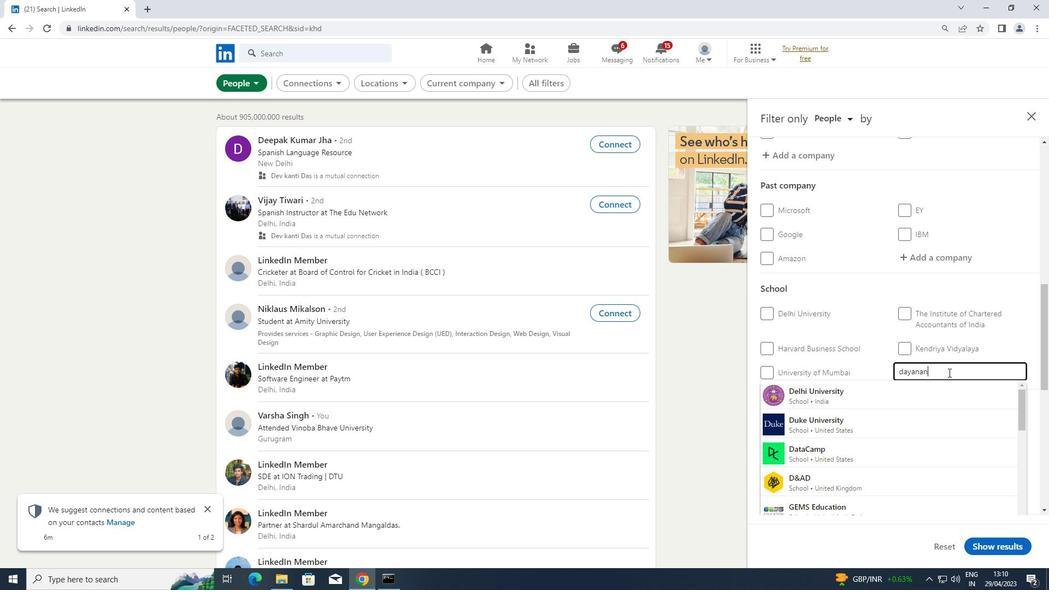 
Action: Mouse moved to (901, 507)
Screenshot: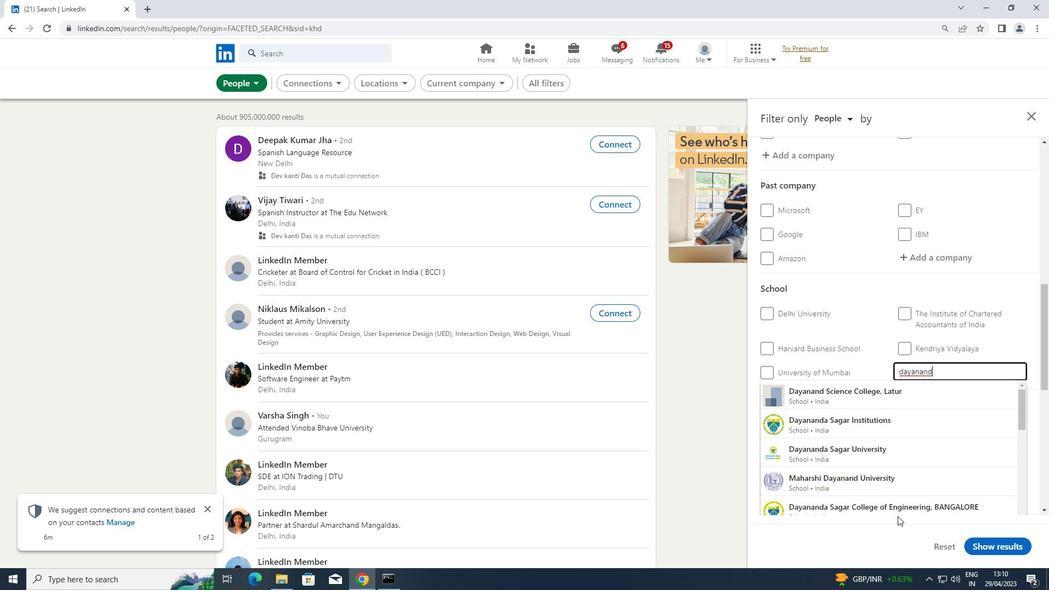 
Action: Mouse pressed left at (901, 507)
Screenshot: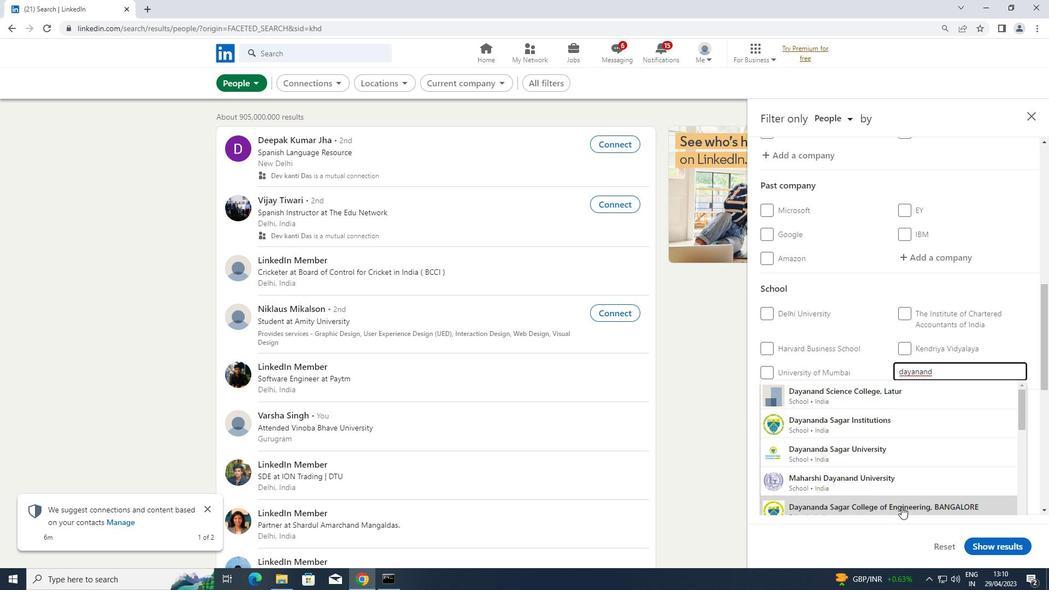
Action: Mouse moved to (910, 437)
Screenshot: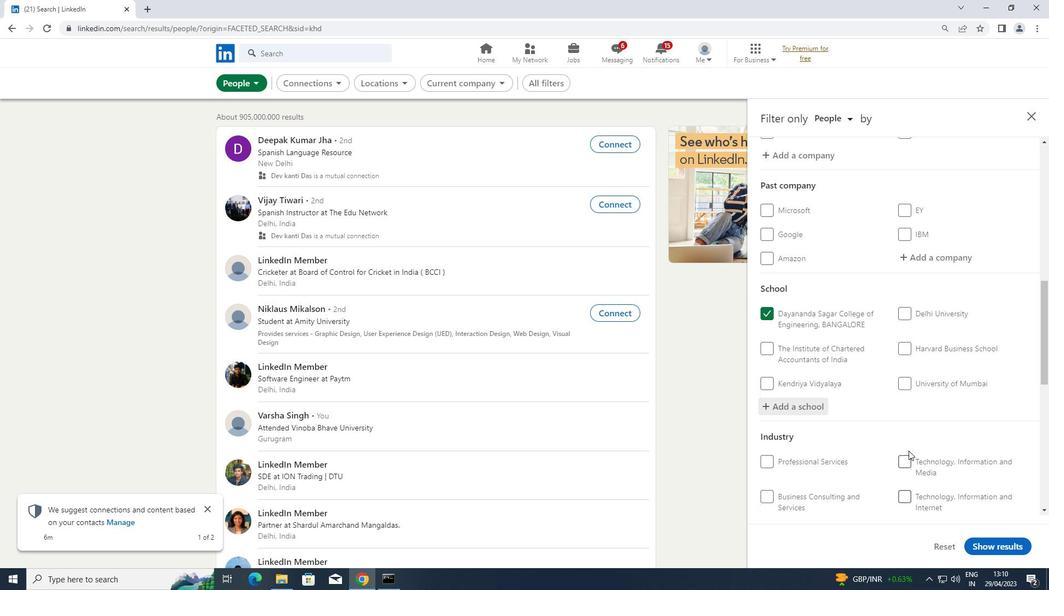 
Action: Mouse scrolled (910, 437) with delta (0, 0)
Screenshot: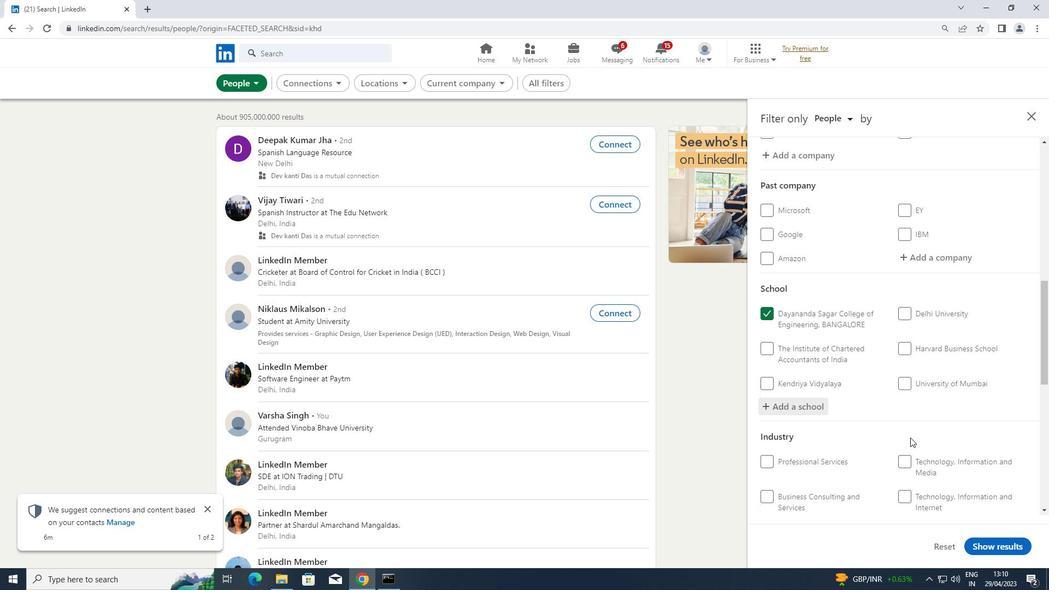 
Action: Mouse scrolled (910, 437) with delta (0, 0)
Screenshot: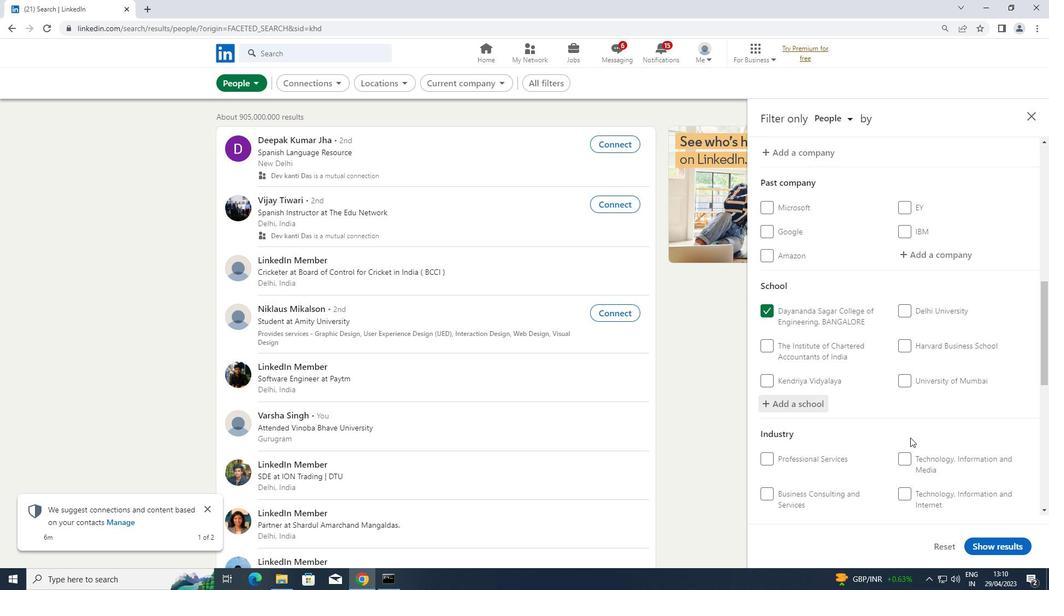 
Action: Mouse moved to (935, 422)
Screenshot: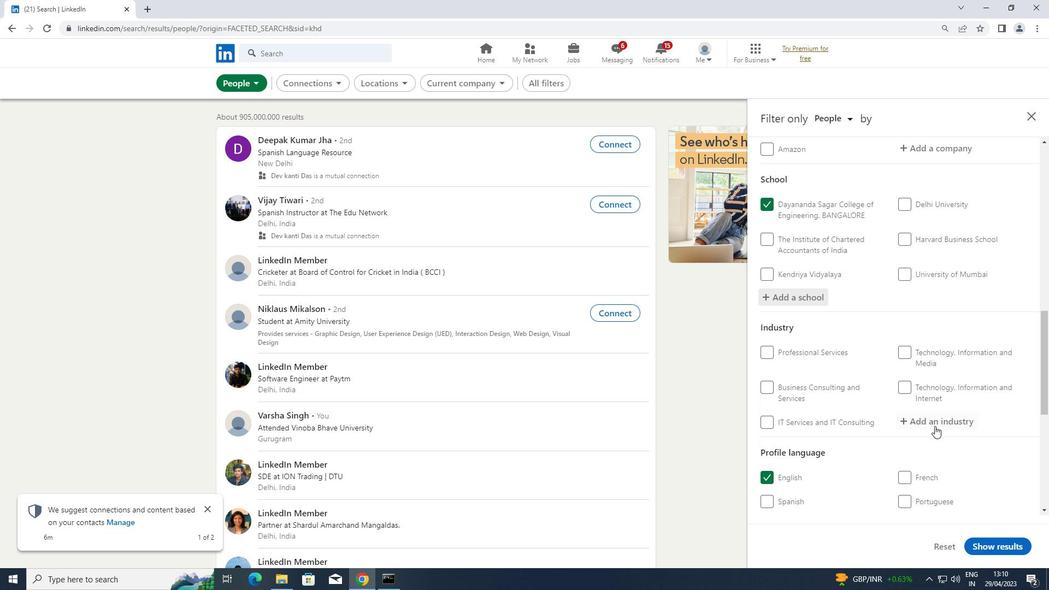 
Action: Mouse pressed left at (935, 422)
Screenshot: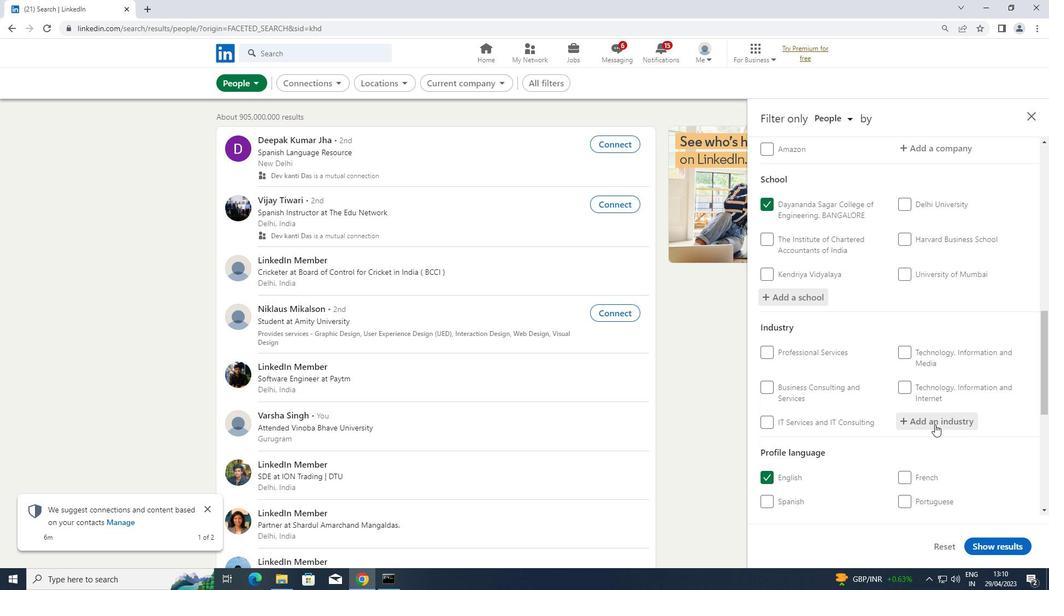 
Action: Key pressed <Key.shift>HIGHER<Key.space><Key.shift>EDUCATION
Screenshot: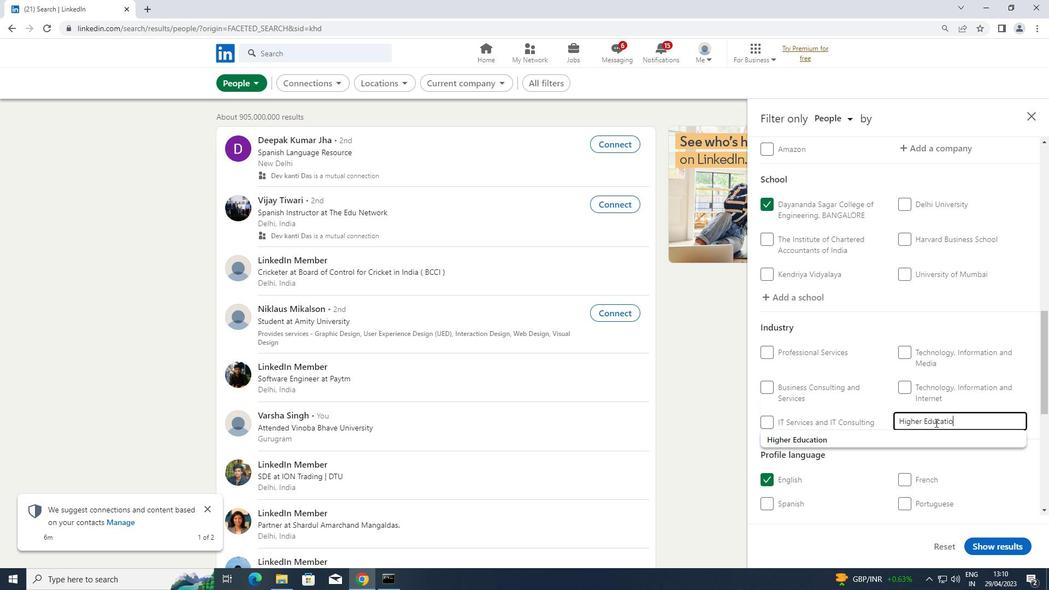 
Action: Mouse moved to (876, 435)
Screenshot: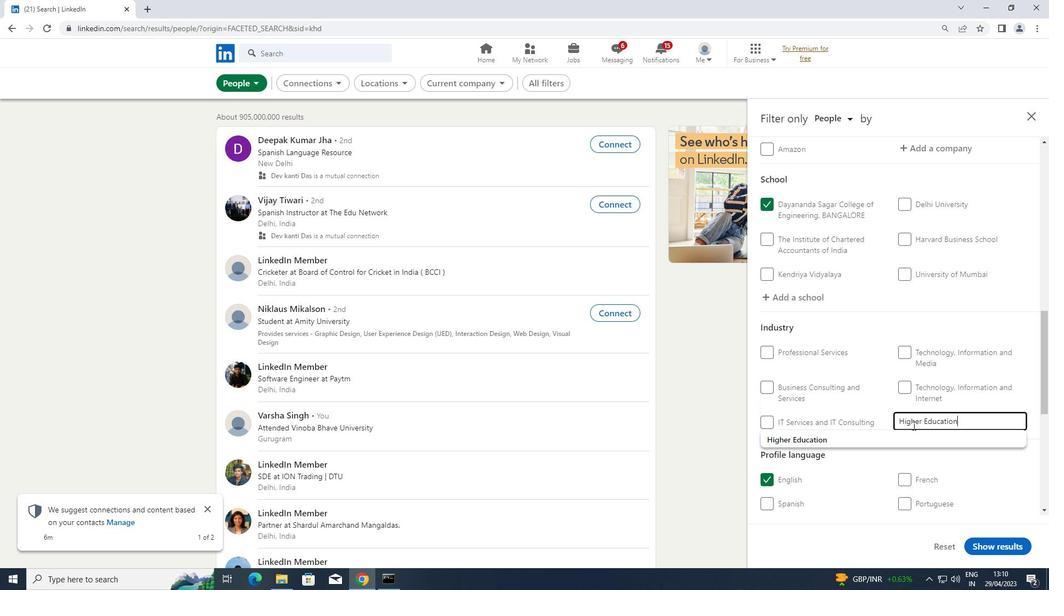
Action: Mouse pressed left at (876, 435)
Screenshot: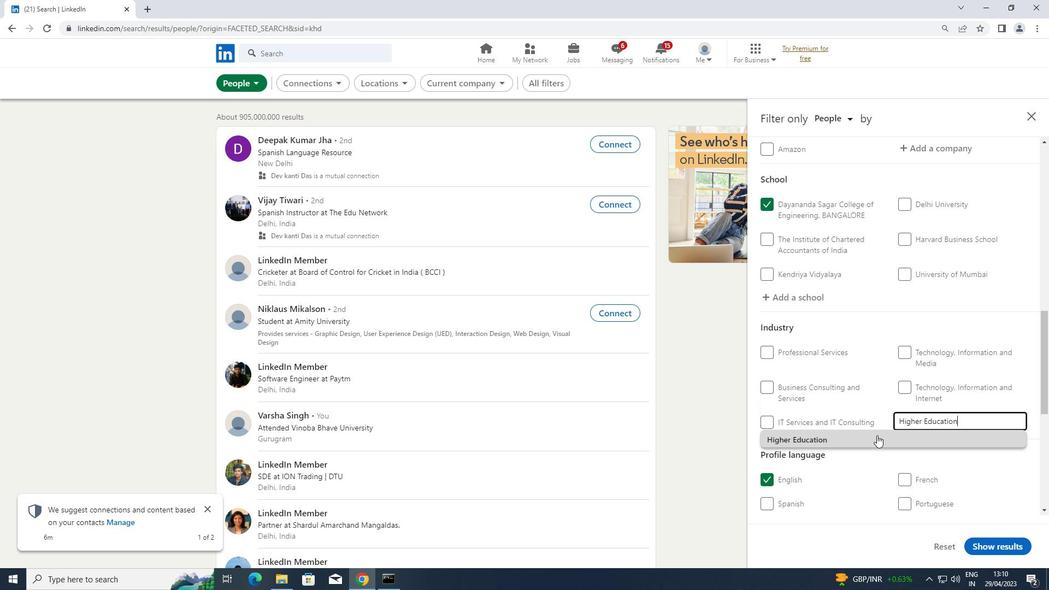 
Action: Mouse scrolled (876, 434) with delta (0, 0)
Screenshot: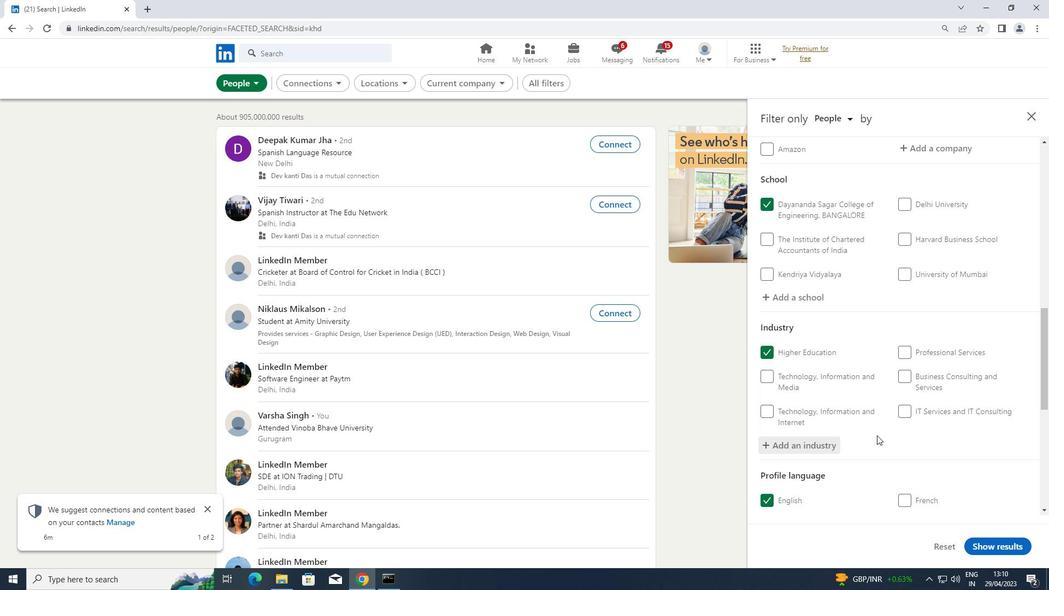
Action: Mouse scrolled (876, 434) with delta (0, 0)
Screenshot: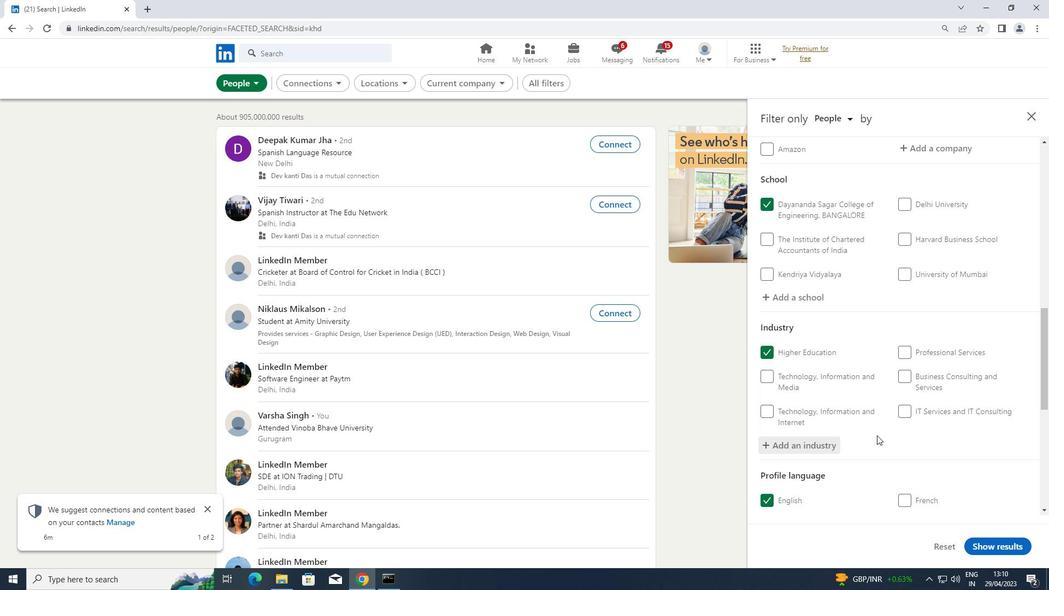 
Action: Mouse scrolled (876, 434) with delta (0, 0)
Screenshot: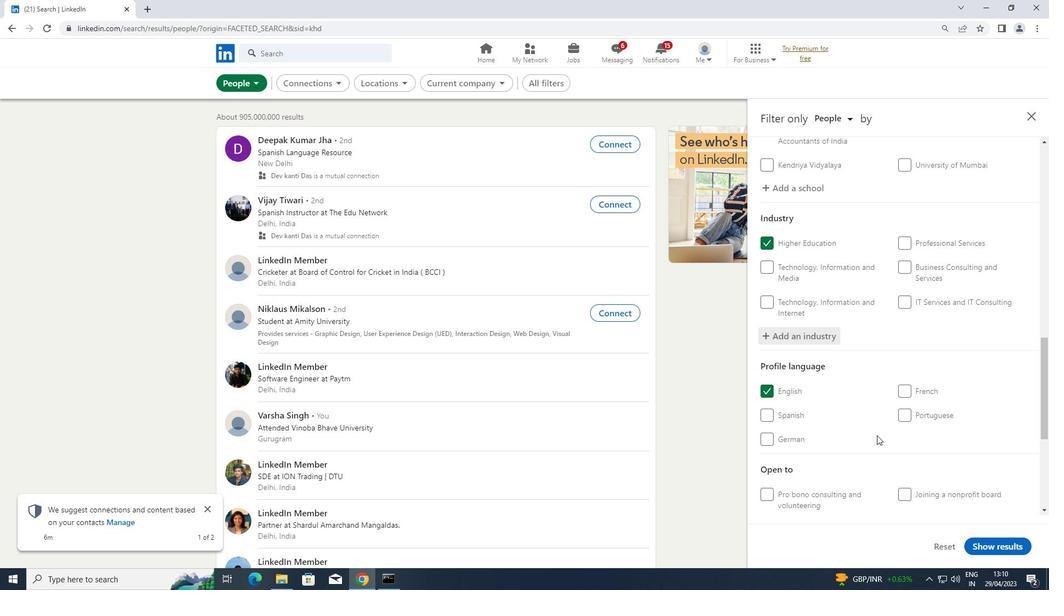 
Action: Mouse scrolled (876, 434) with delta (0, 0)
Screenshot: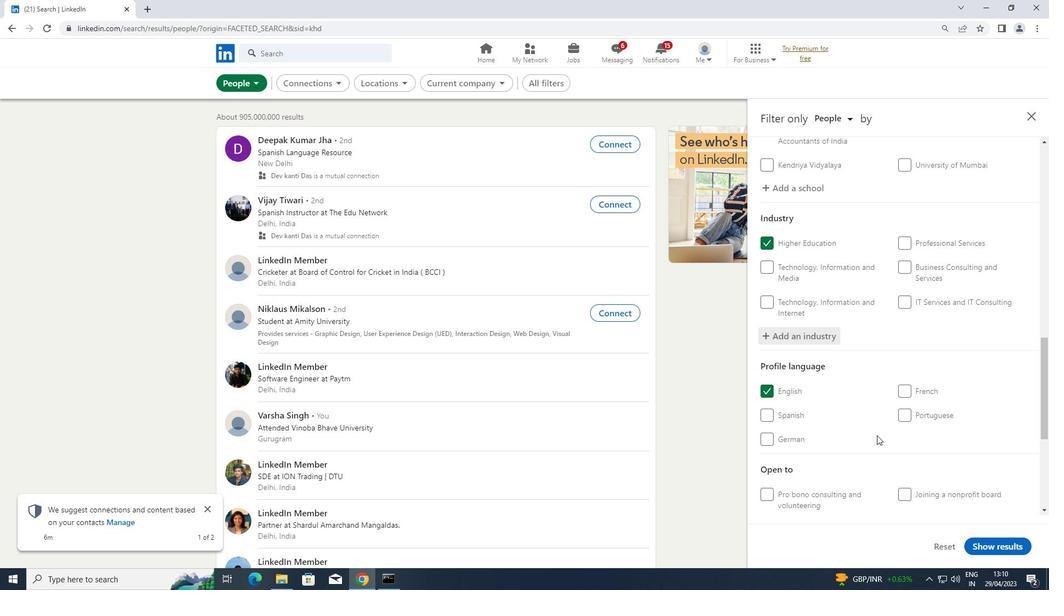 
Action: Mouse scrolled (876, 434) with delta (0, 0)
Screenshot: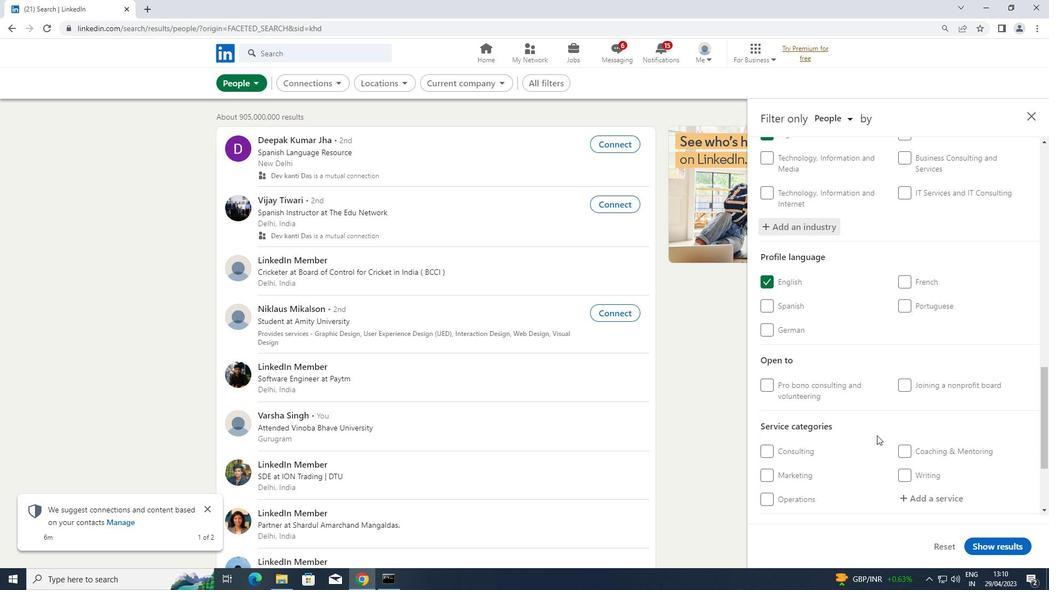 
Action: Mouse scrolled (876, 434) with delta (0, 0)
Screenshot: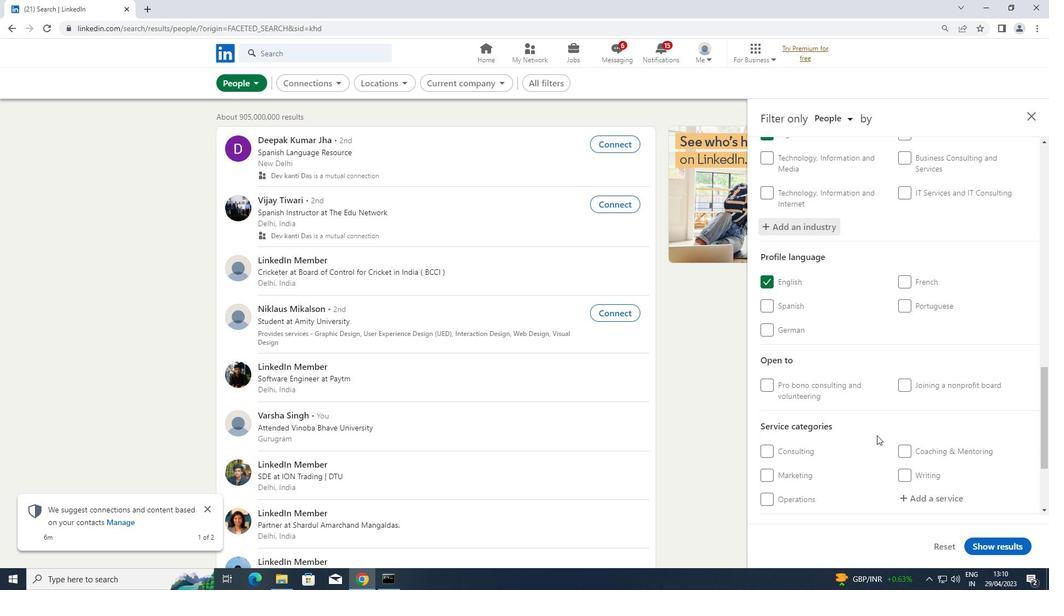 
Action: Mouse moved to (923, 382)
Screenshot: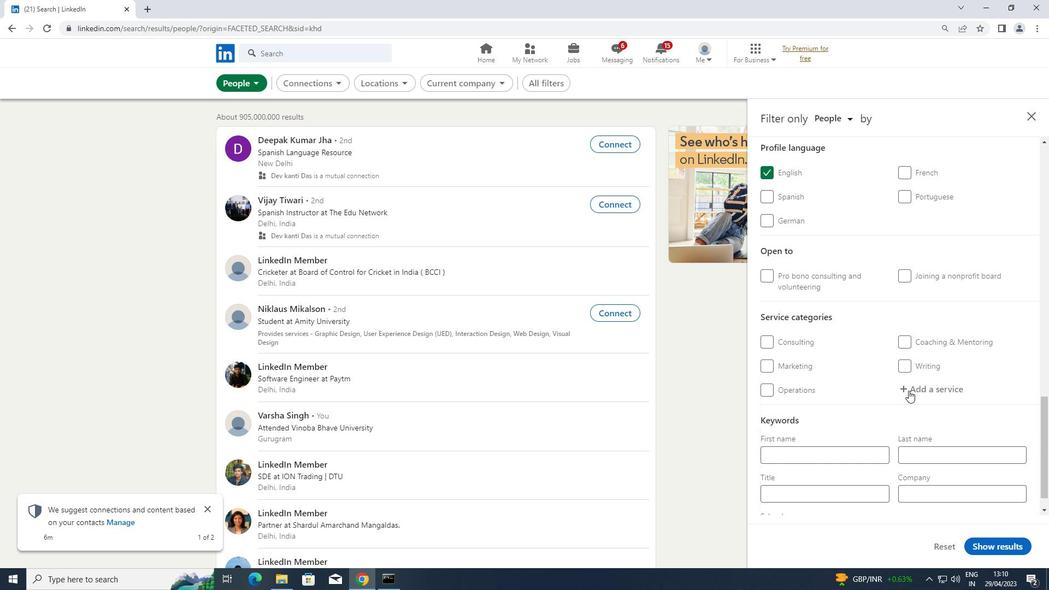 
Action: Mouse pressed left at (923, 382)
Screenshot: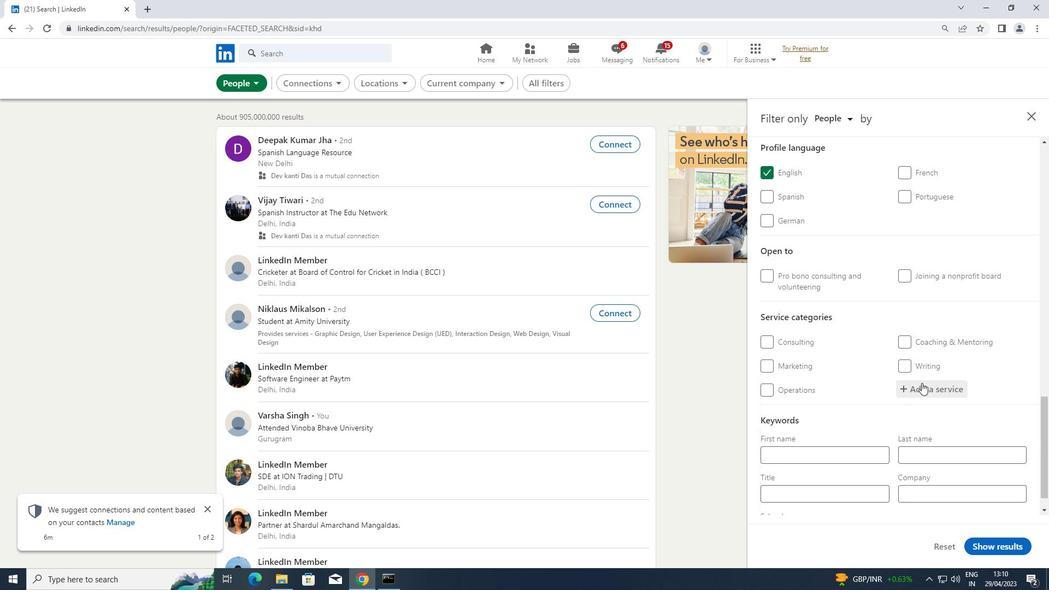 
Action: Key pressed <Key.shift>FINANCIAL
Screenshot: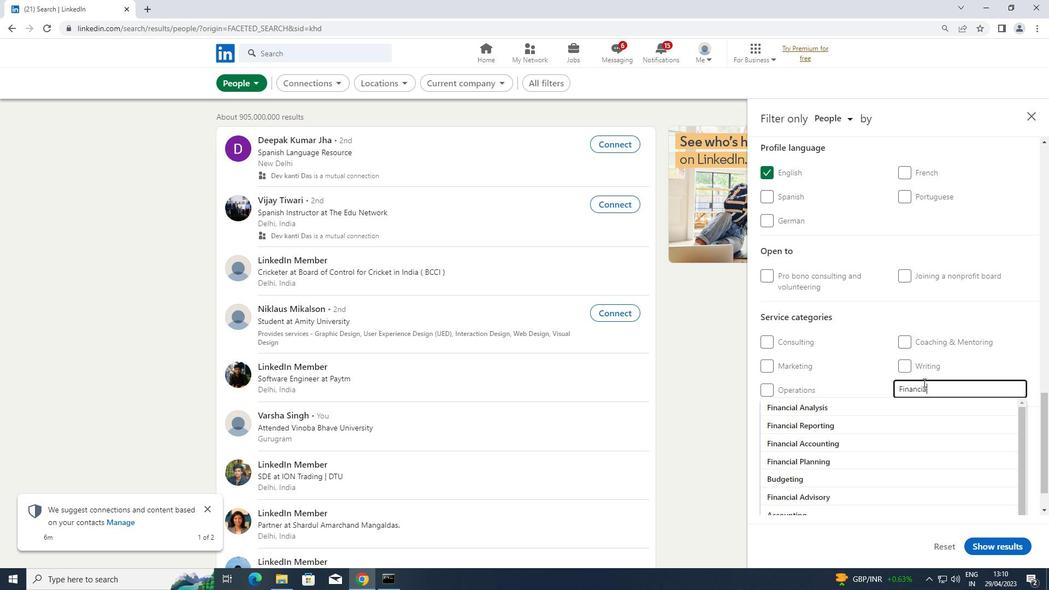 
Action: Mouse moved to (859, 439)
Screenshot: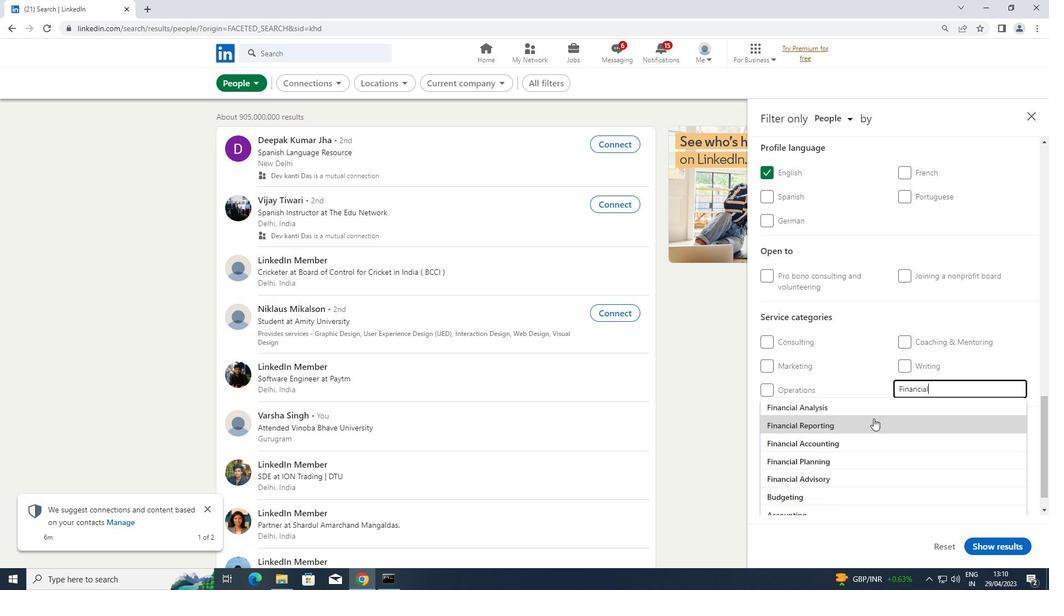
Action: Mouse pressed left at (859, 439)
Screenshot: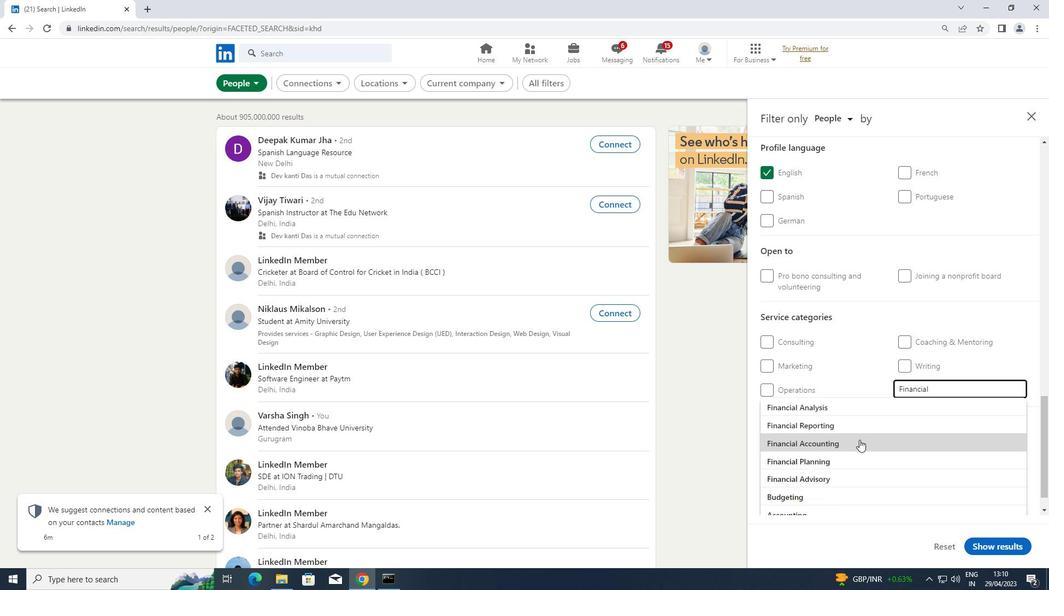 
Action: Mouse scrolled (859, 439) with delta (0, 0)
Screenshot: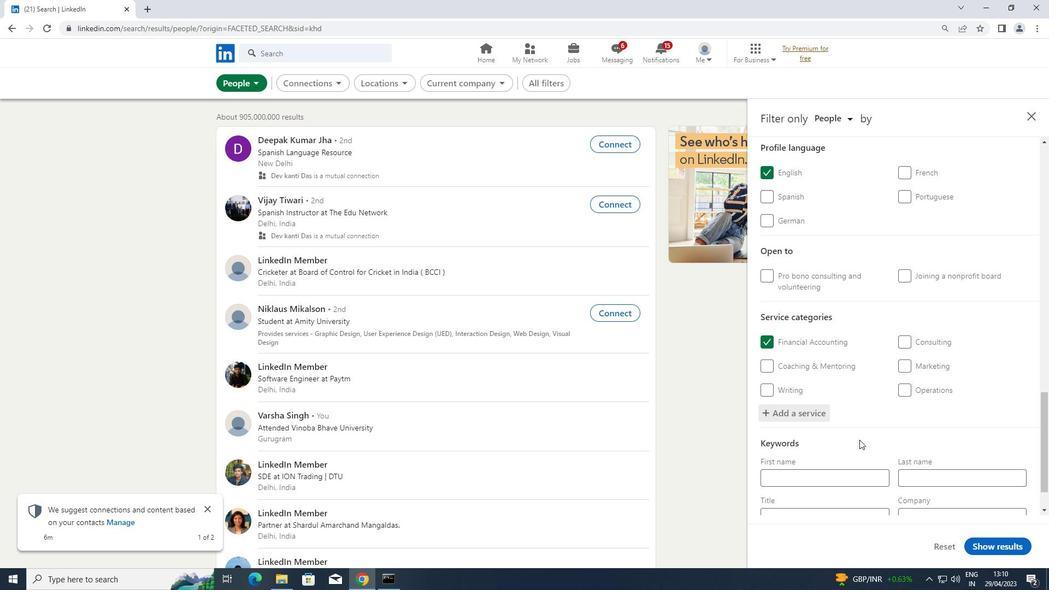 
Action: Mouse moved to (859, 439)
Screenshot: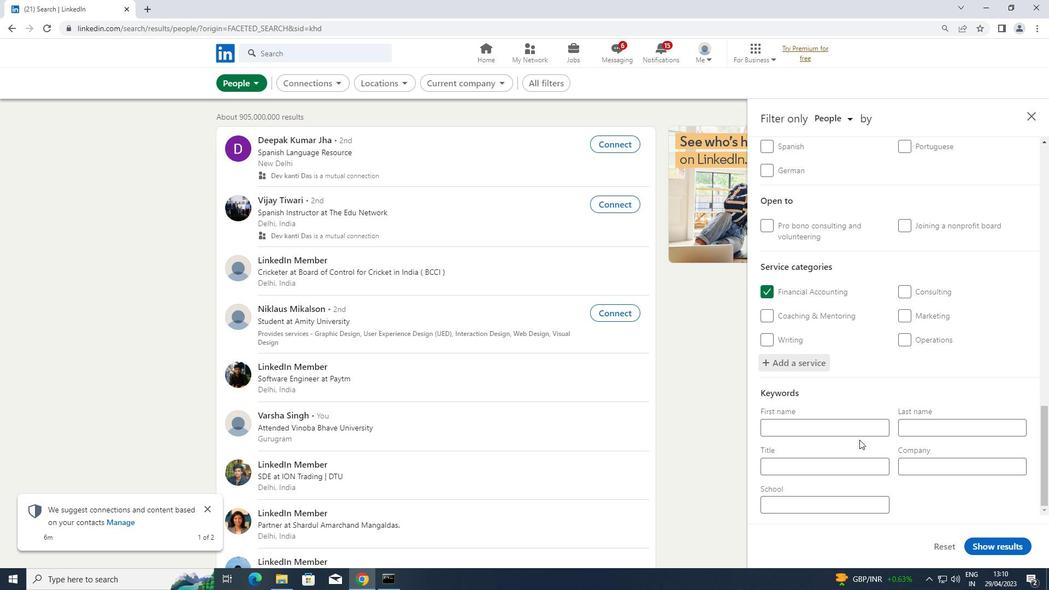
Action: Mouse scrolled (859, 438) with delta (0, 0)
Screenshot: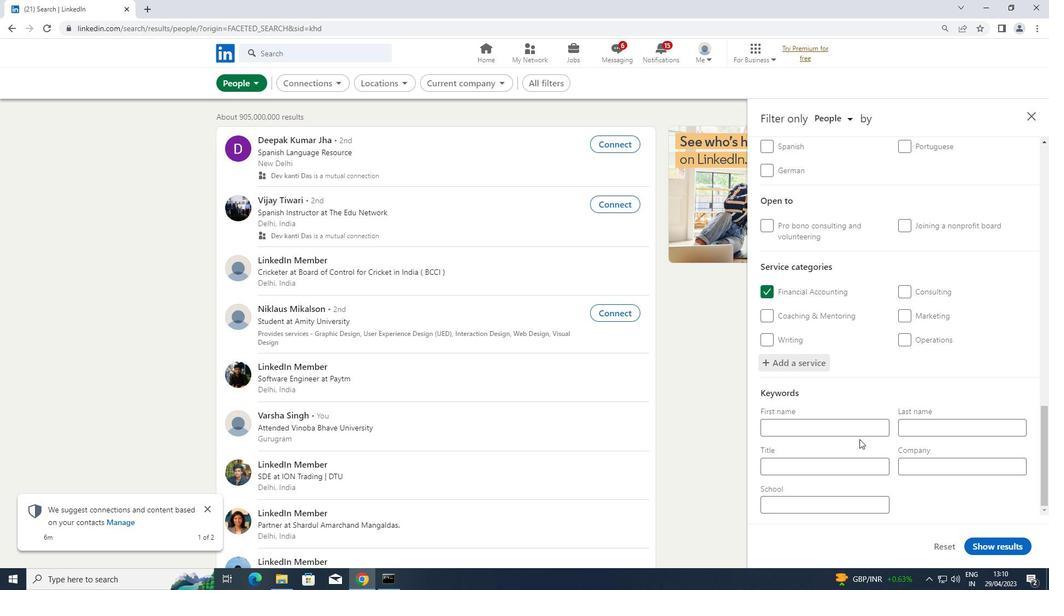 
Action: Mouse scrolled (859, 438) with delta (0, 0)
Screenshot: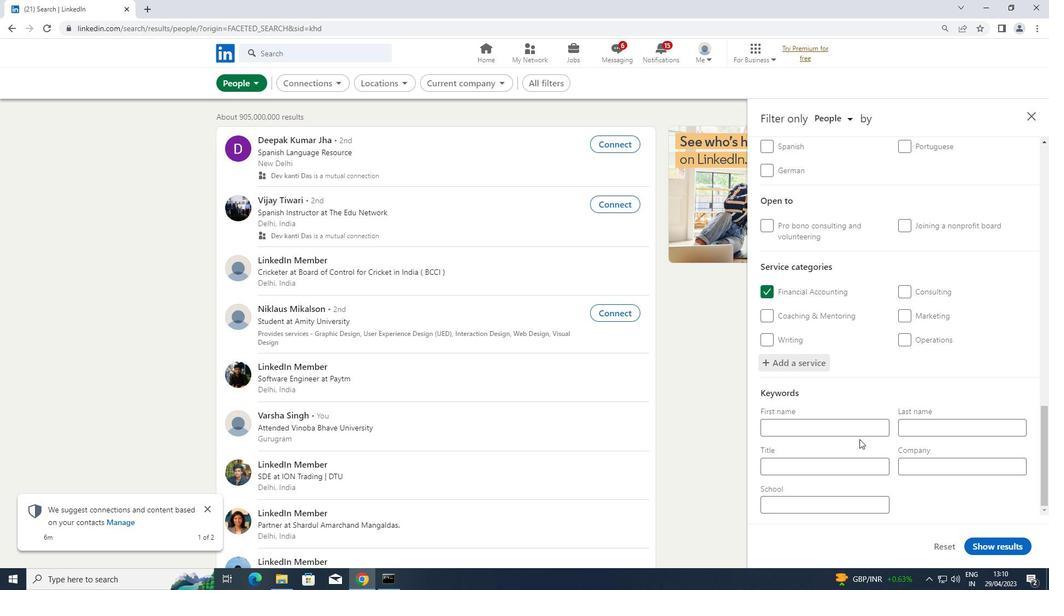 
Action: Mouse moved to (832, 474)
Screenshot: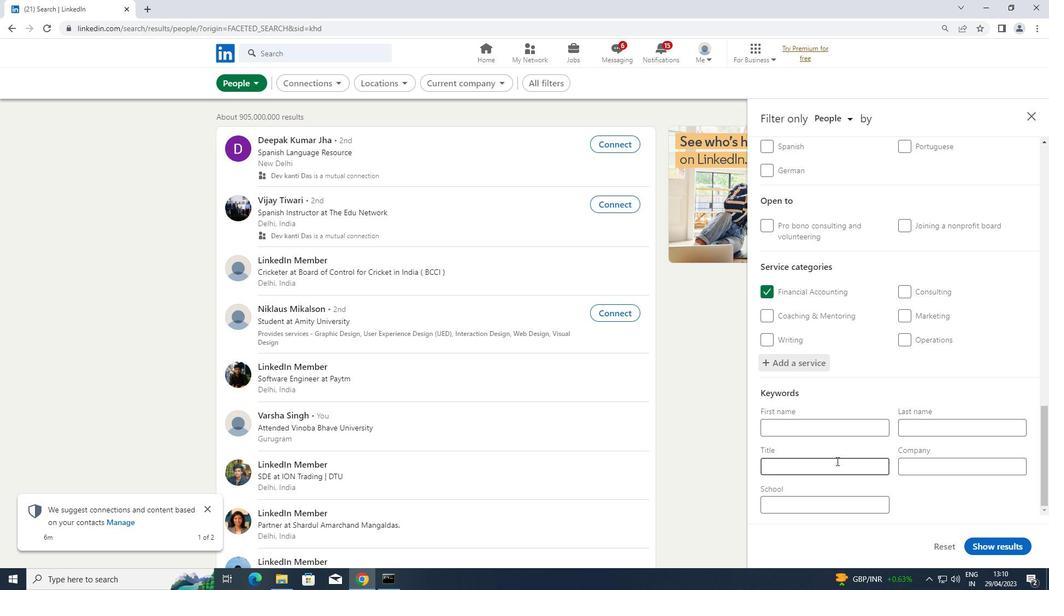 
Action: Mouse pressed left at (832, 474)
Screenshot: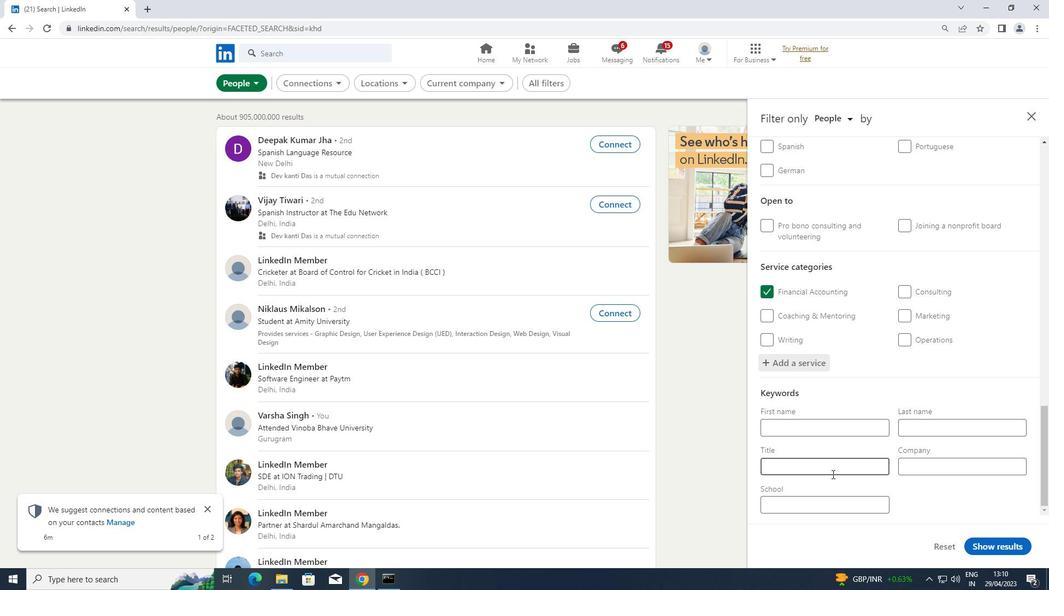 
Action: Key pressed <Key.shift>LIFE<Key.space><Key.shift>COACH
Screenshot: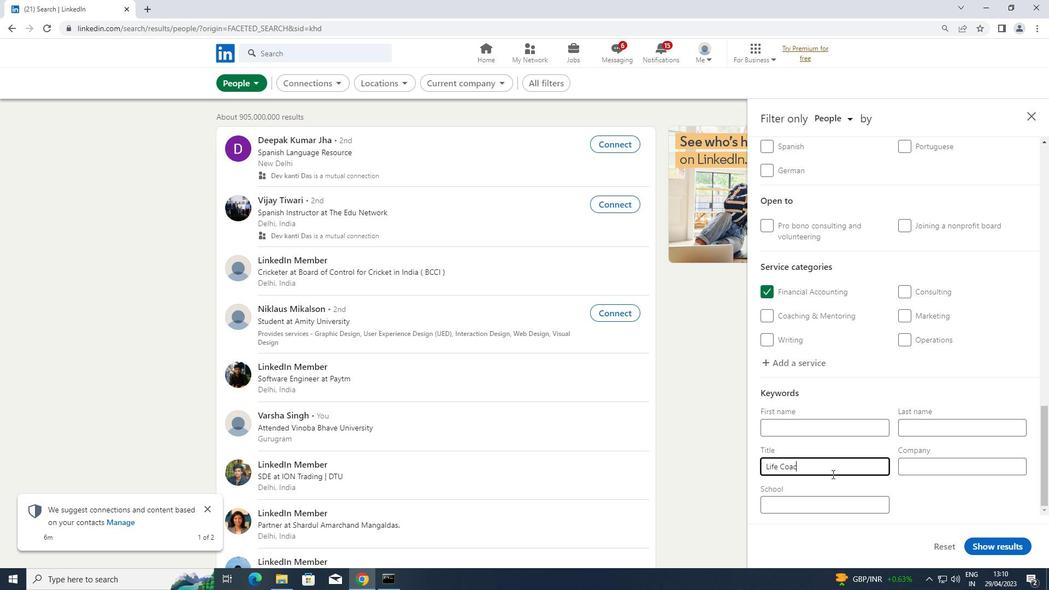 
Action: Mouse moved to (988, 540)
Screenshot: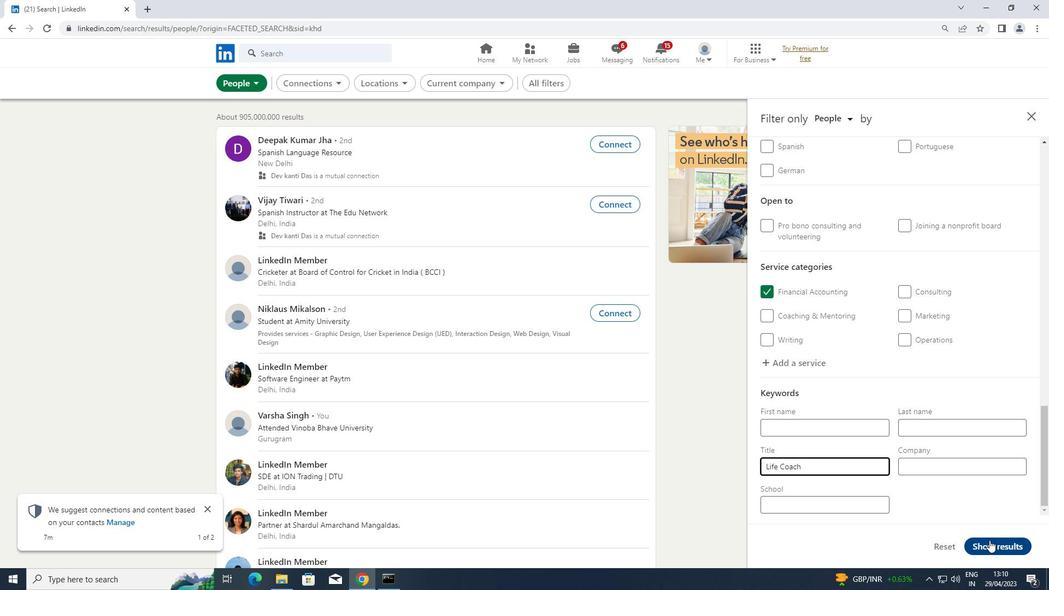 
Action: Mouse pressed left at (988, 540)
Screenshot: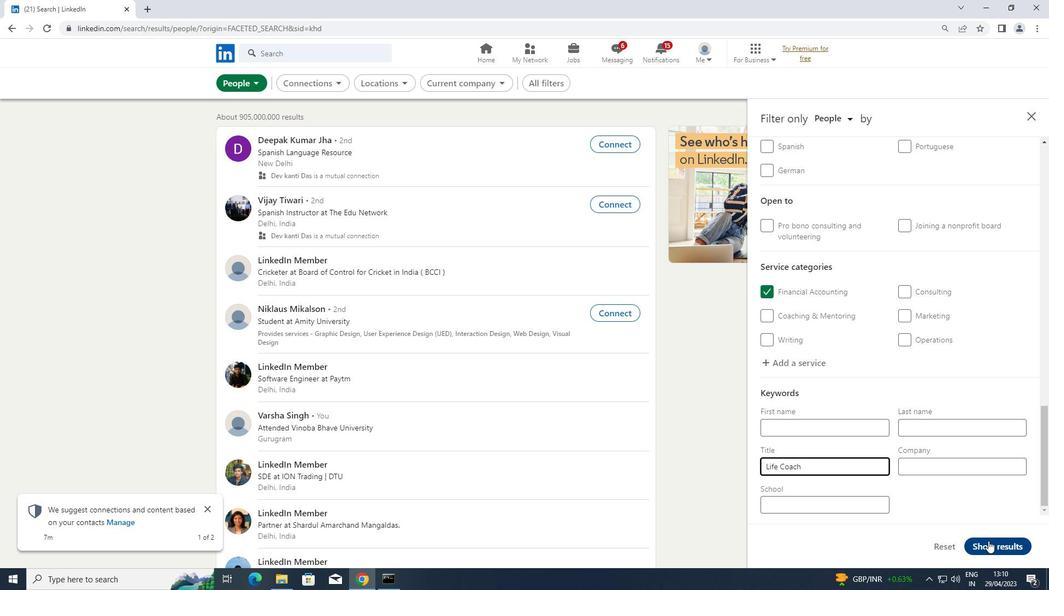 
